 Task: Look for space in Monclova, Mexico from 5th September, 2023 to 12th September, 2023 for 2 adults in price range Rs.10000 to Rs.15000.  With 1  bedroom having 1 bed and 1 bathroom. Property type can be house, flat, guest house, hotel. Booking option can be shelf check-in. Required host language is English.
Action: Mouse moved to (469, 122)
Screenshot: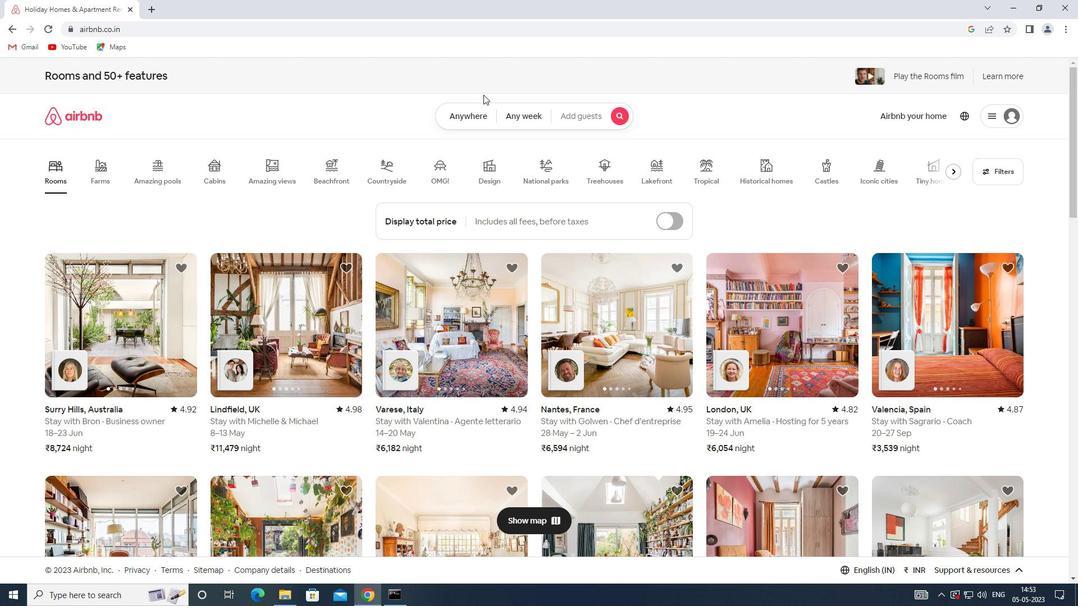
Action: Mouse pressed left at (469, 122)
Screenshot: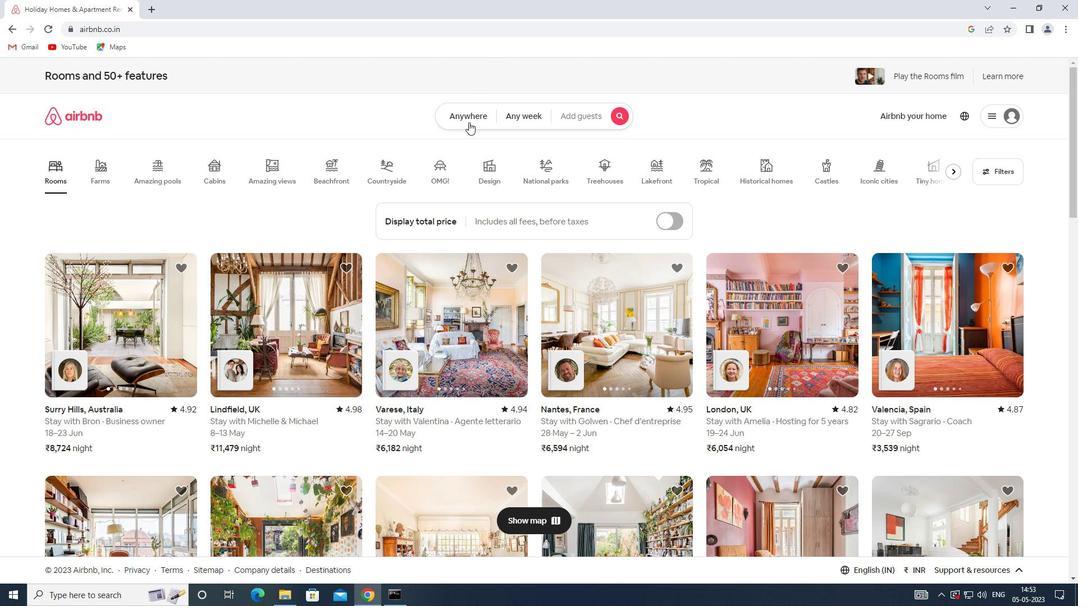 
Action: Mouse moved to (425, 156)
Screenshot: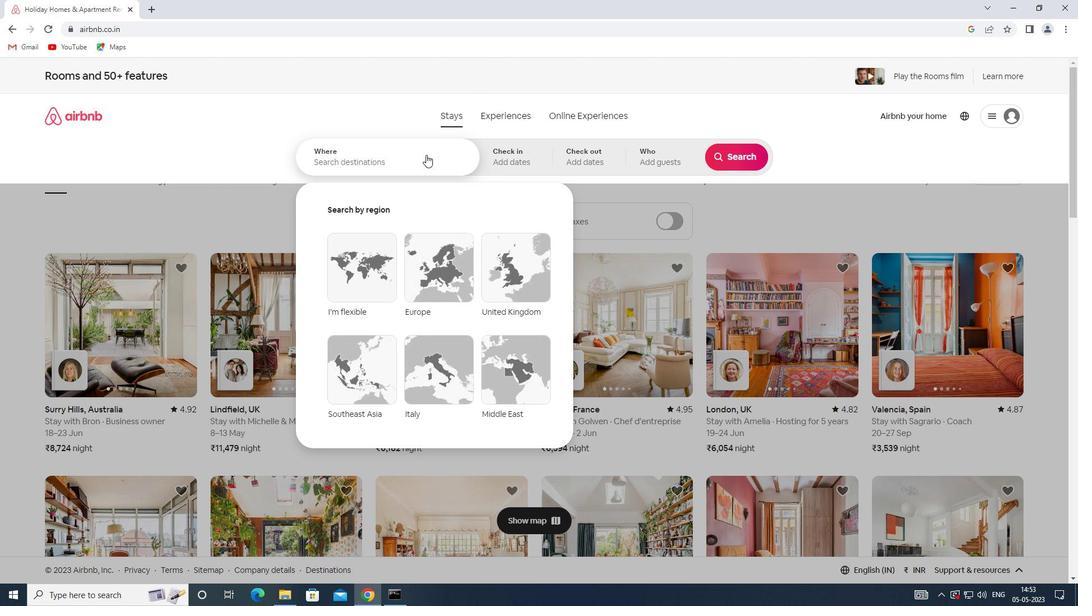
Action: Mouse pressed left at (425, 156)
Screenshot: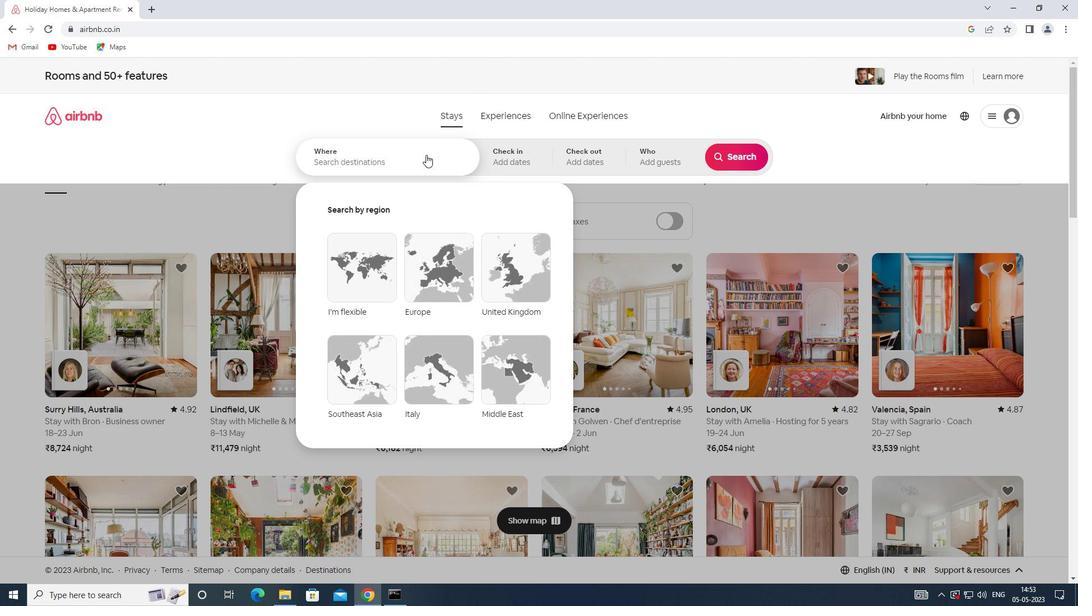 
Action: Key pressed <Key.shift><Key.shift><Key.shift><Key.shift><Key.shift><Key.shift><Key.shift><Key.shift><Key.shift><Key.shift><Key.shift><Key.shift><Key.shift><Key.shift><Key.shift><Key.shift><Key.shift><Key.shift><Key.shift>MONCLOVA
Screenshot: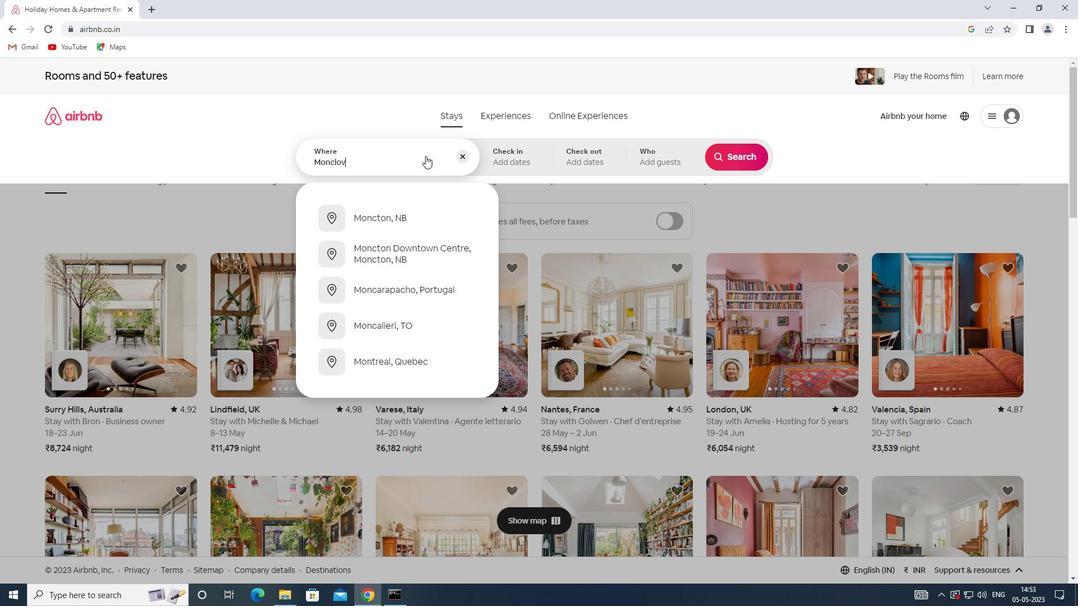
Action: Mouse moved to (409, 260)
Screenshot: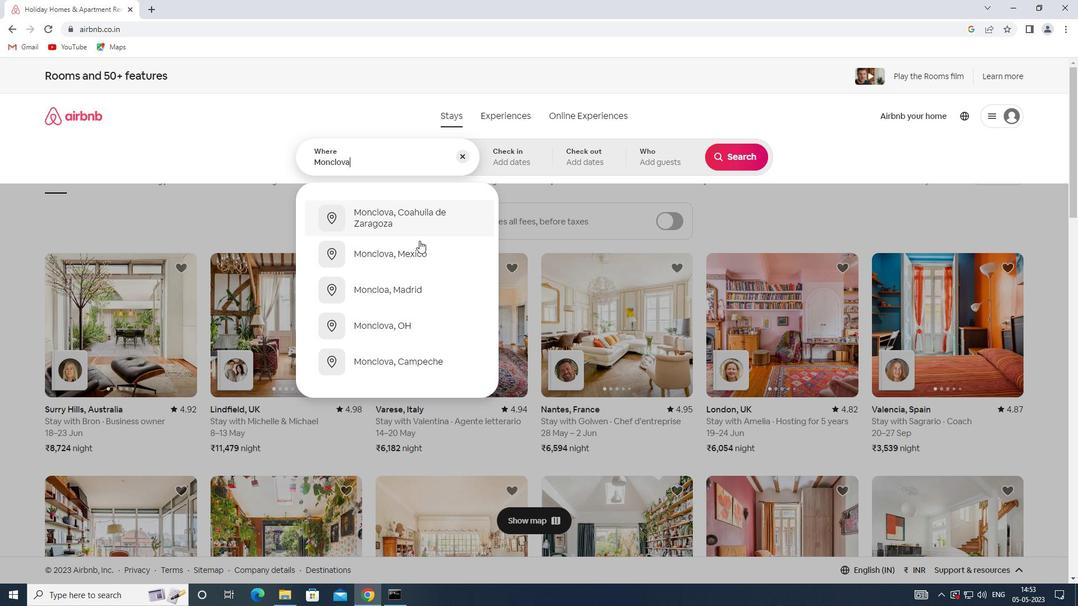 
Action: Mouse pressed left at (409, 260)
Screenshot: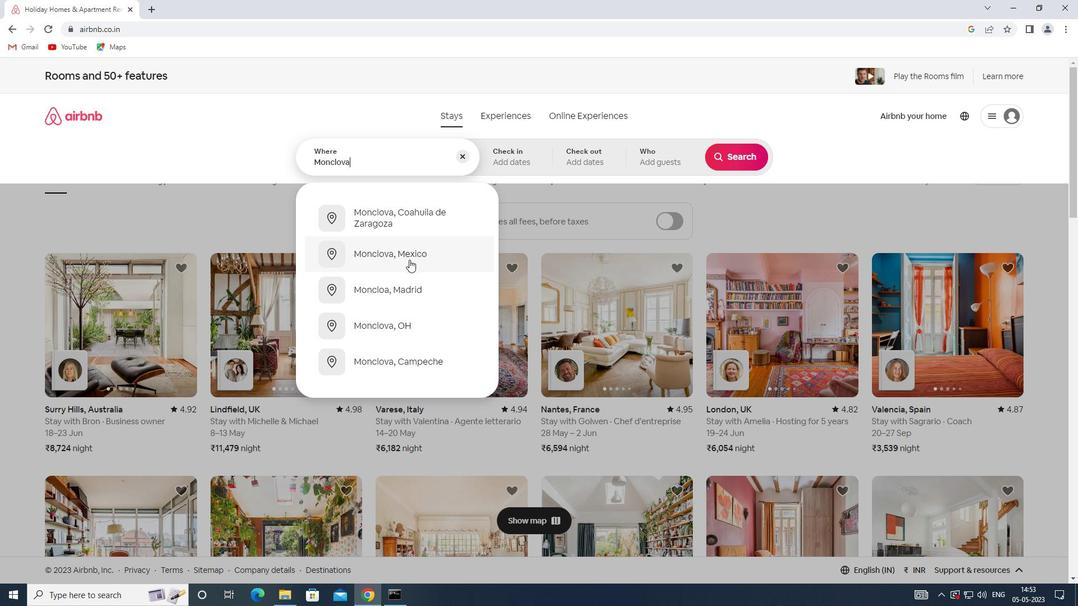 
Action: Mouse moved to (741, 249)
Screenshot: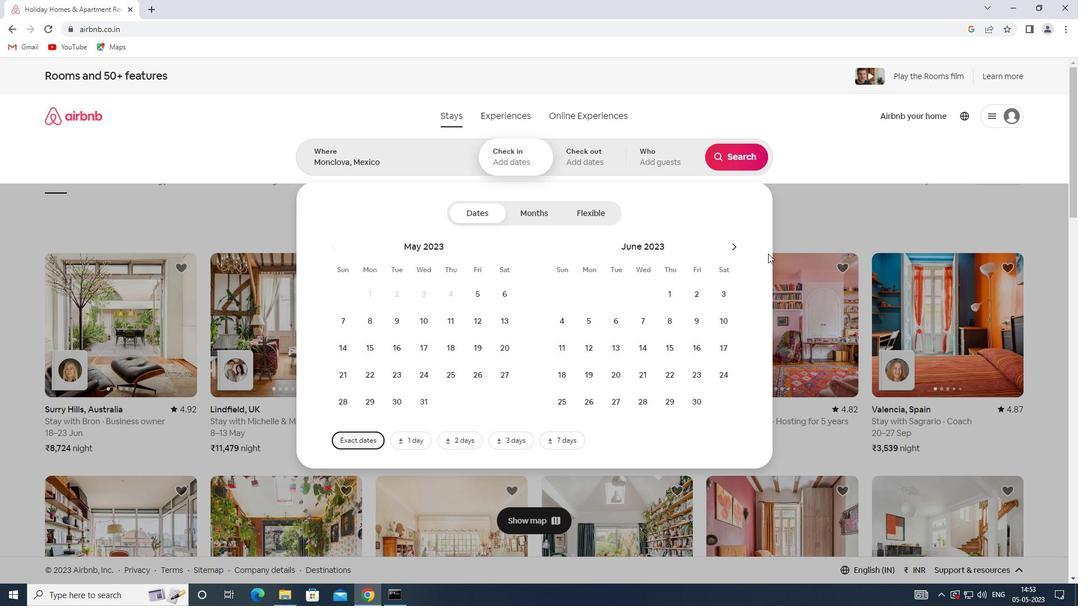 
Action: Mouse pressed left at (741, 249)
Screenshot: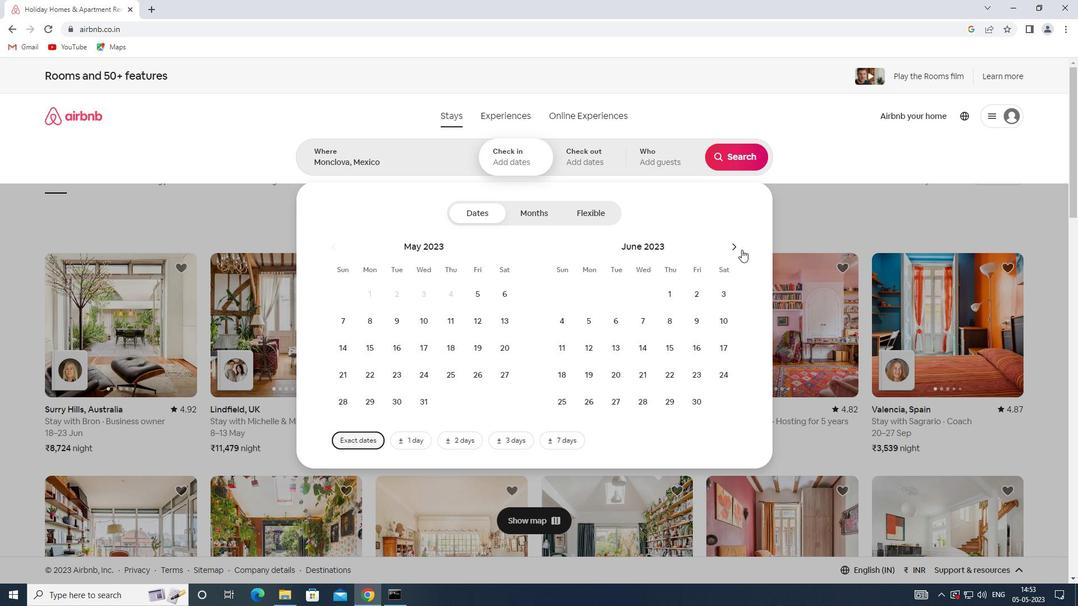 
Action: Mouse pressed left at (741, 249)
Screenshot: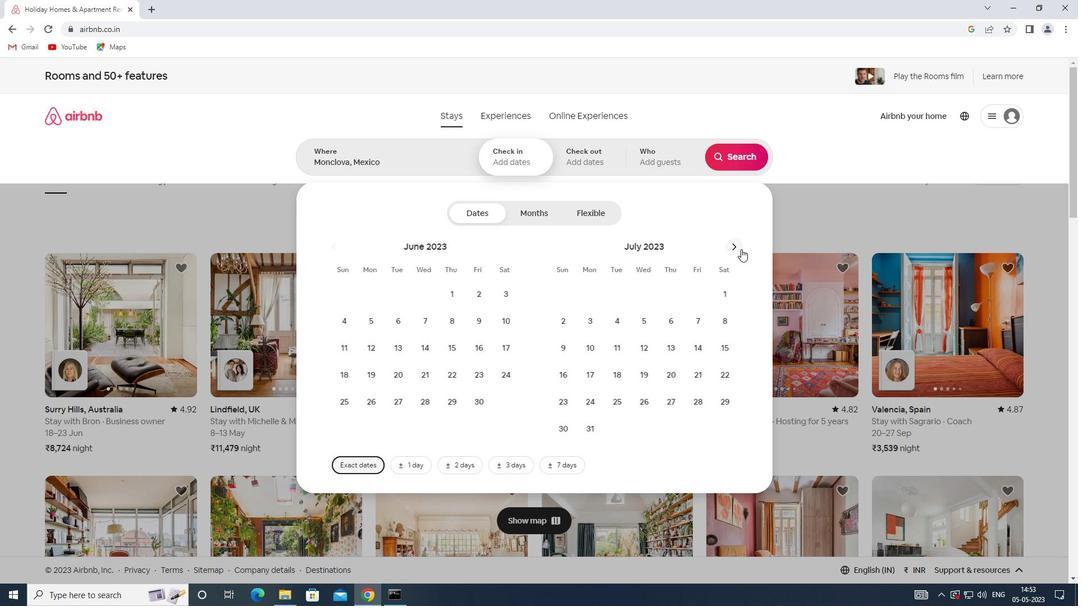 
Action: Mouse pressed left at (741, 249)
Screenshot: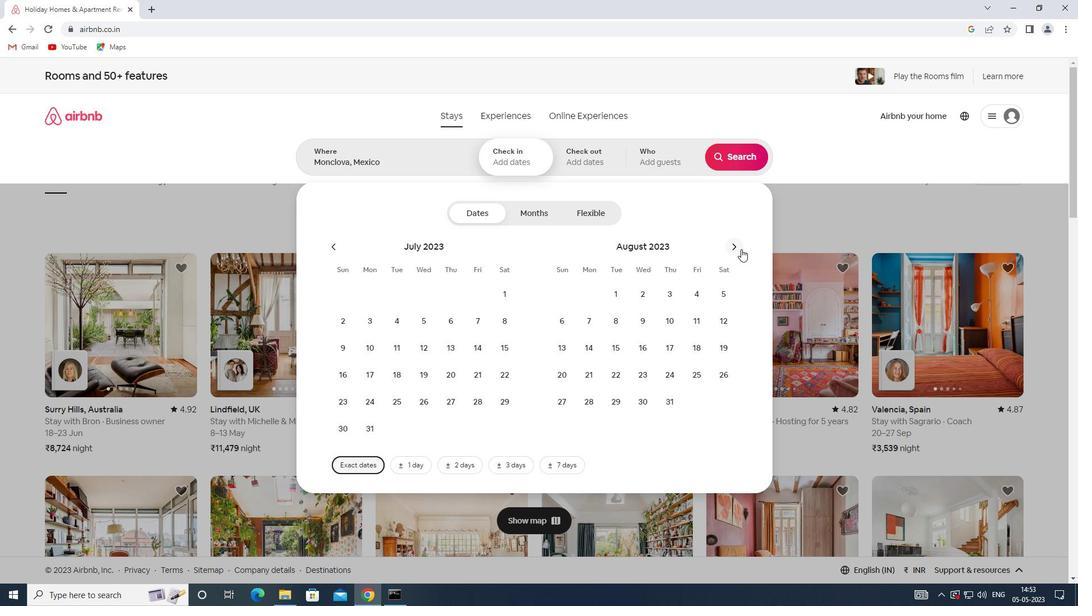
Action: Mouse moved to (624, 315)
Screenshot: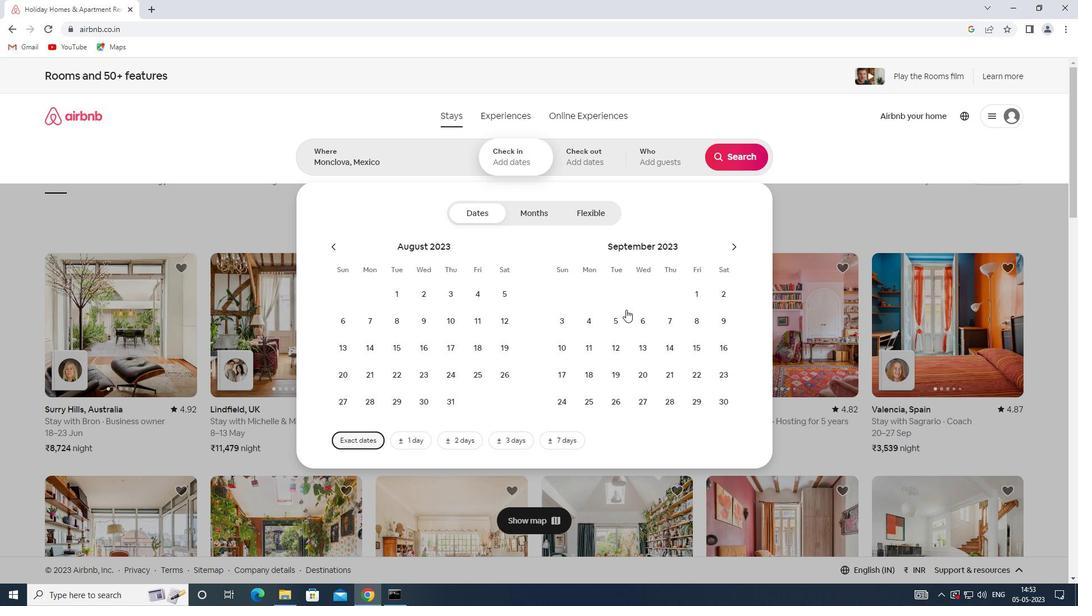 
Action: Mouse pressed left at (624, 315)
Screenshot: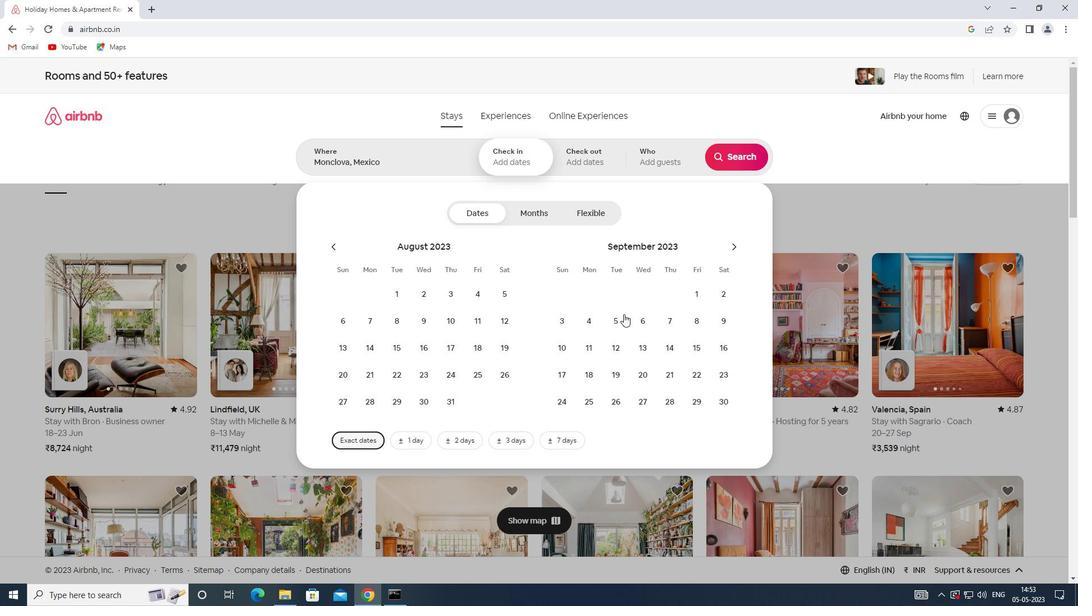 
Action: Mouse moved to (623, 343)
Screenshot: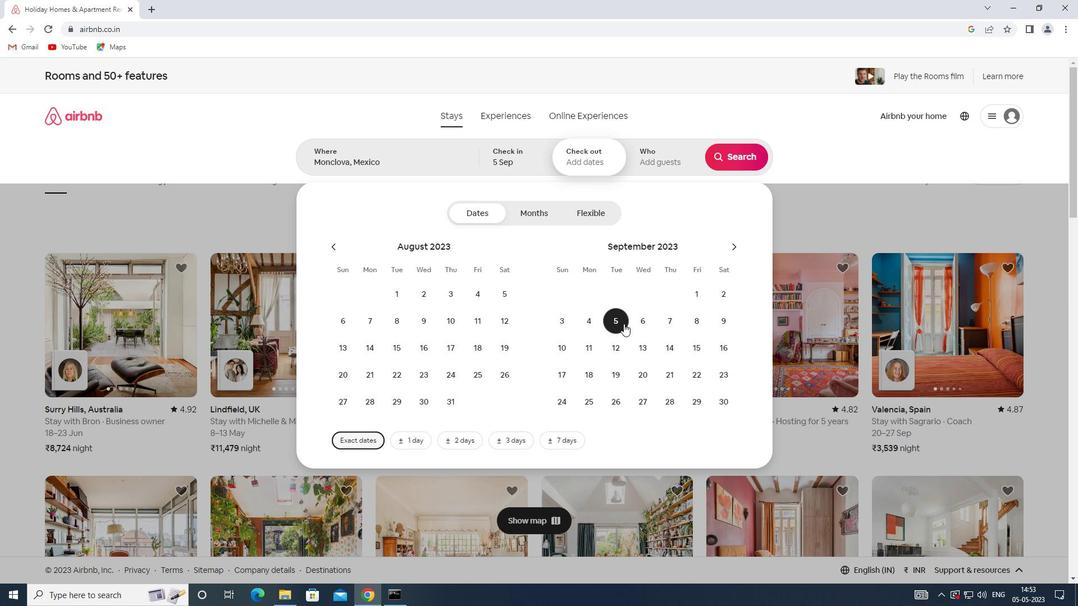 
Action: Mouse pressed left at (623, 343)
Screenshot: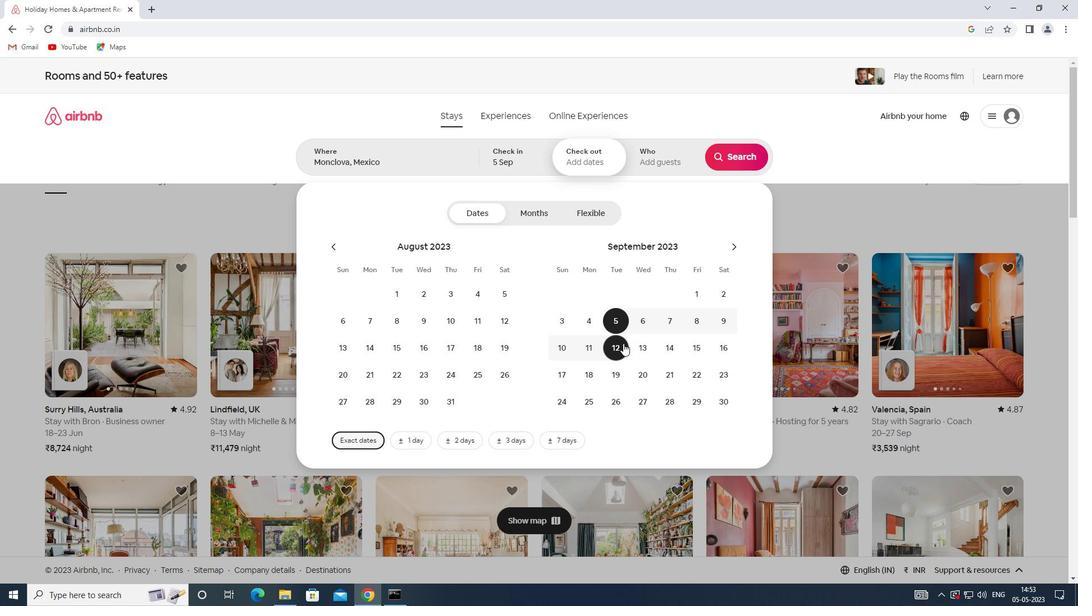 
Action: Mouse moved to (655, 161)
Screenshot: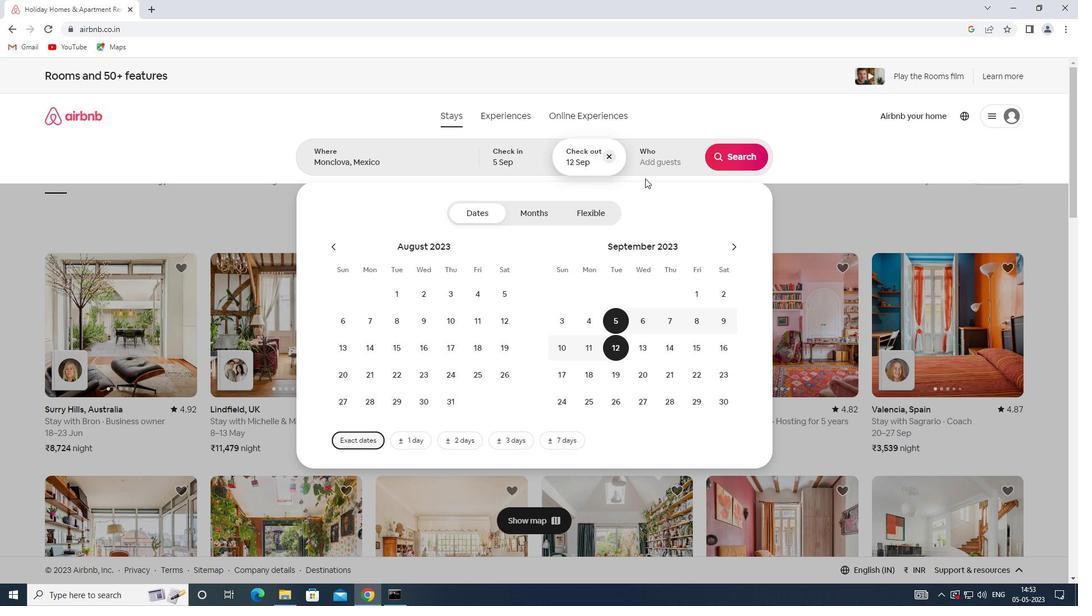 
Action: Mouse pressed left at (655, 161)
Screenshot: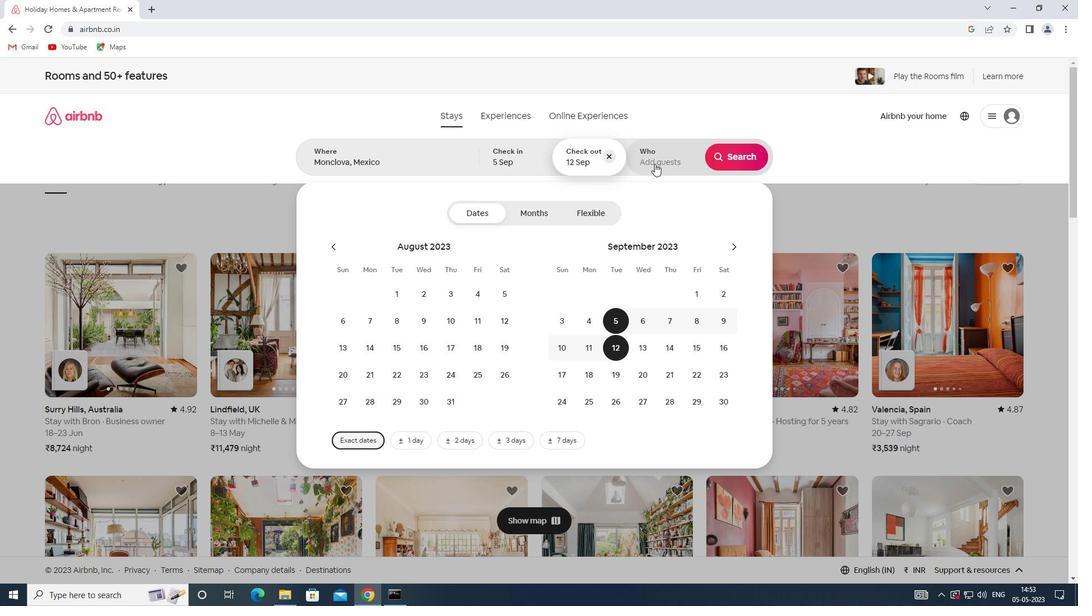 
Action: Mouse moved to (742, 220)
Screenshot: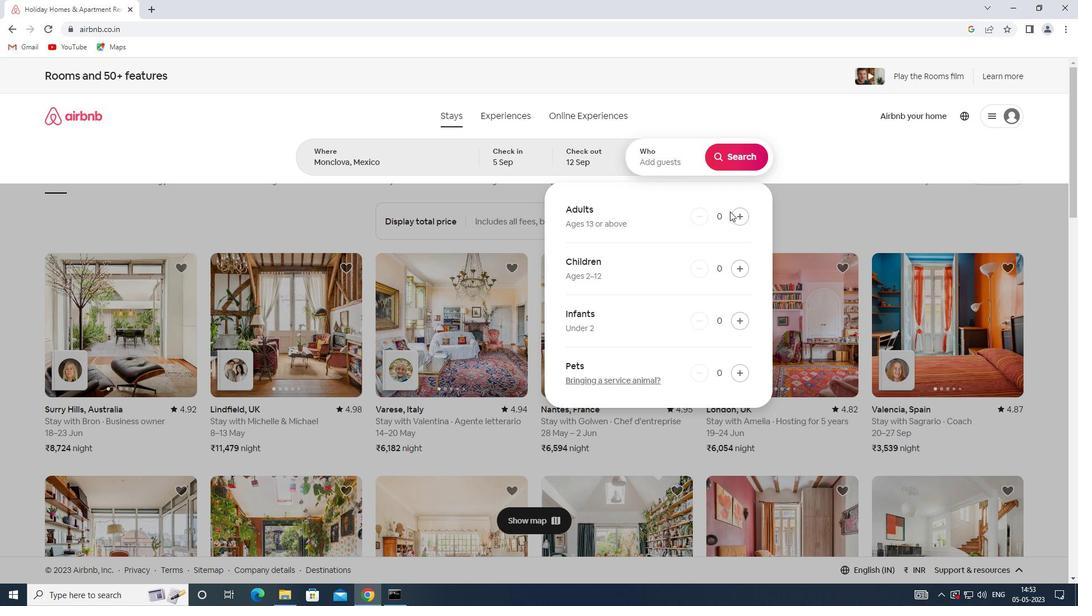 
Action: Mouse pressed left at (742, 220)
Screenshot: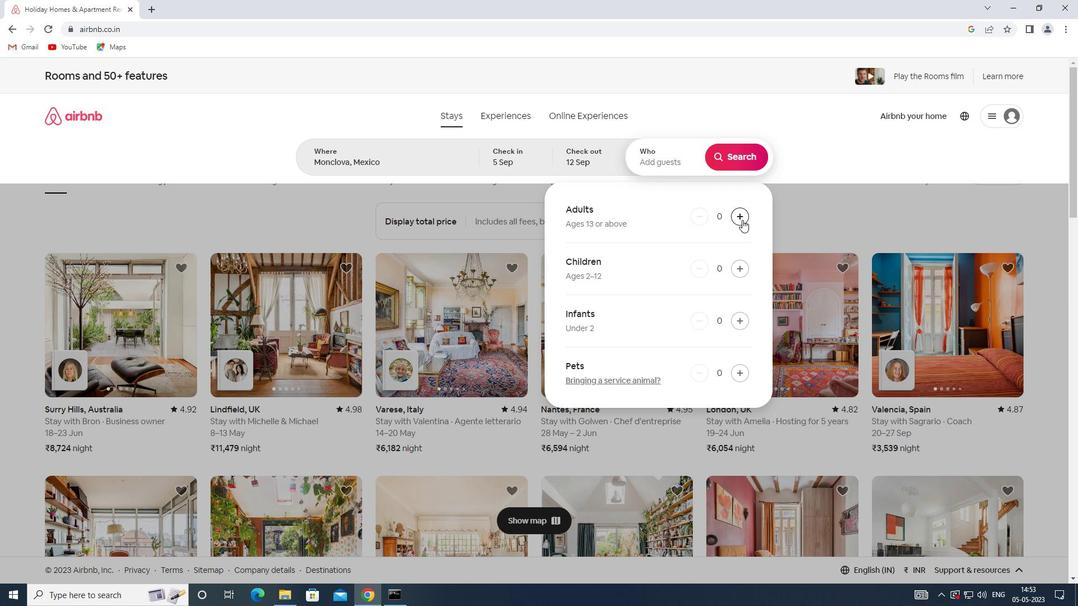 
Action: Mouse pressed left at (742, 220)
Screenshot: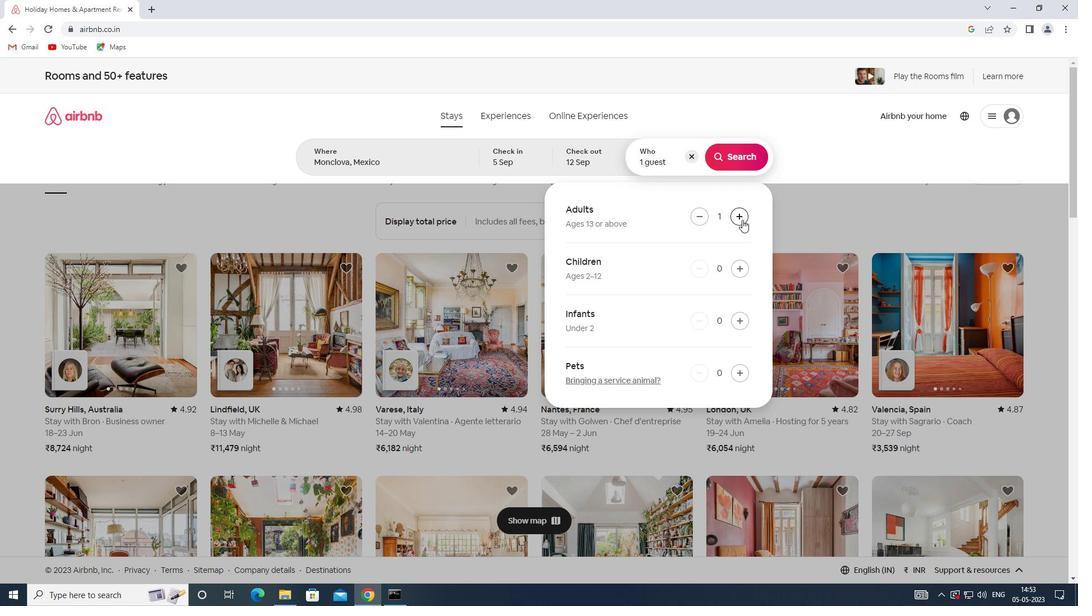 
Action: Mouse moved to (739, 152)
Screenshot: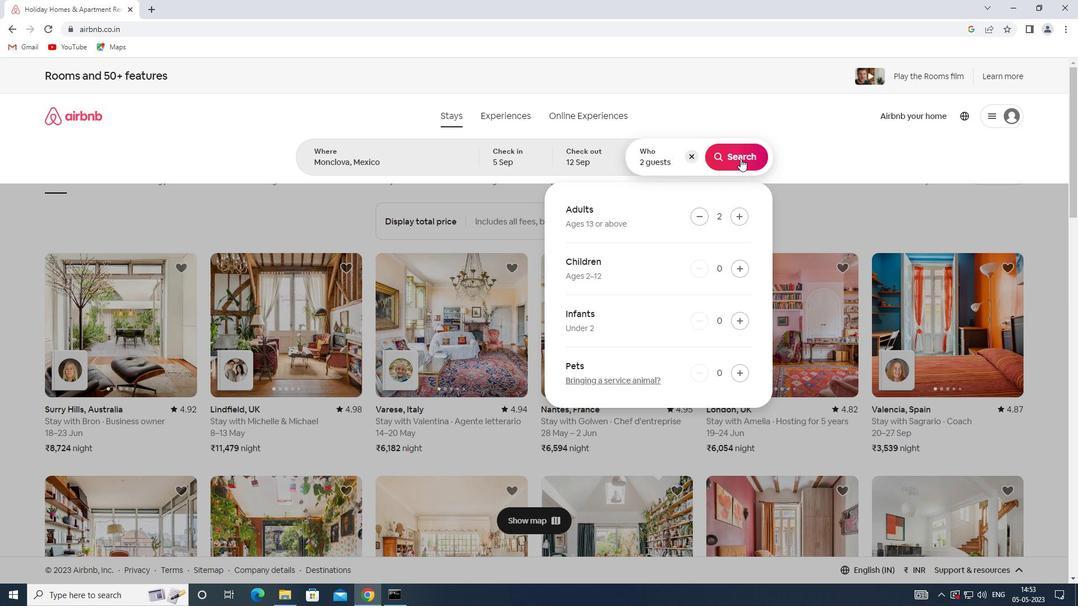 
Action: Mouse pressed left at (739, 152)
Screenshot: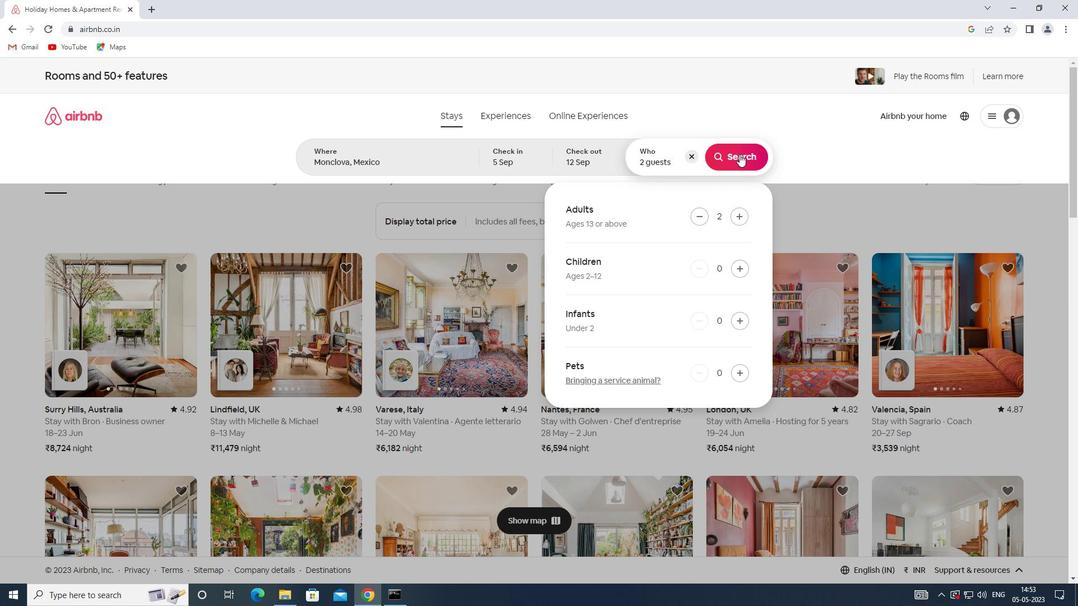 
Action: Mouse moved to (1012, 130)
Screenshot: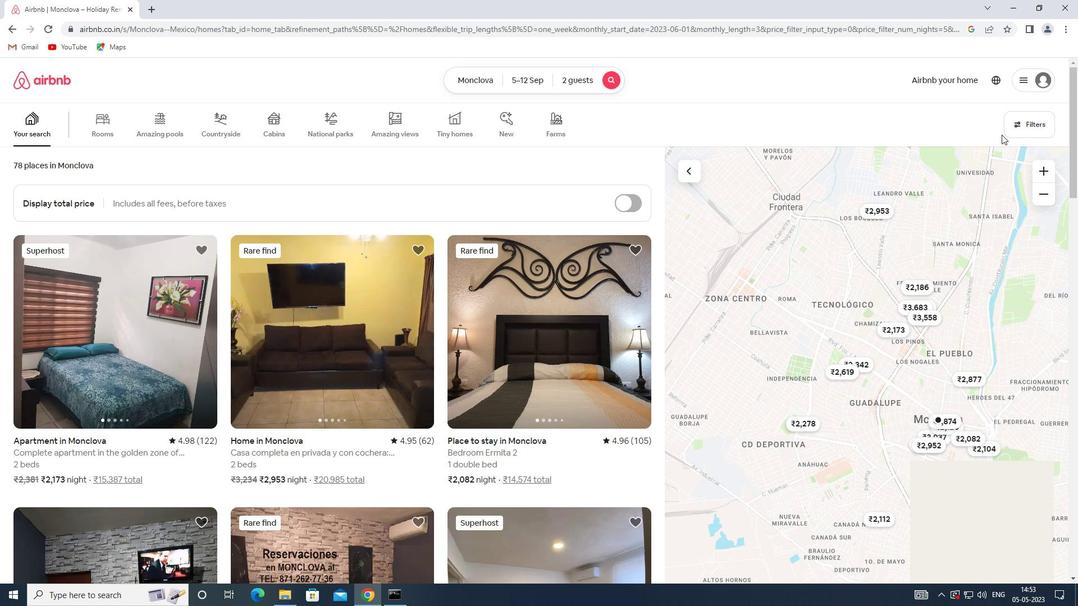 
Action: Mouse pressed left at (1012, 130)
Screenshot: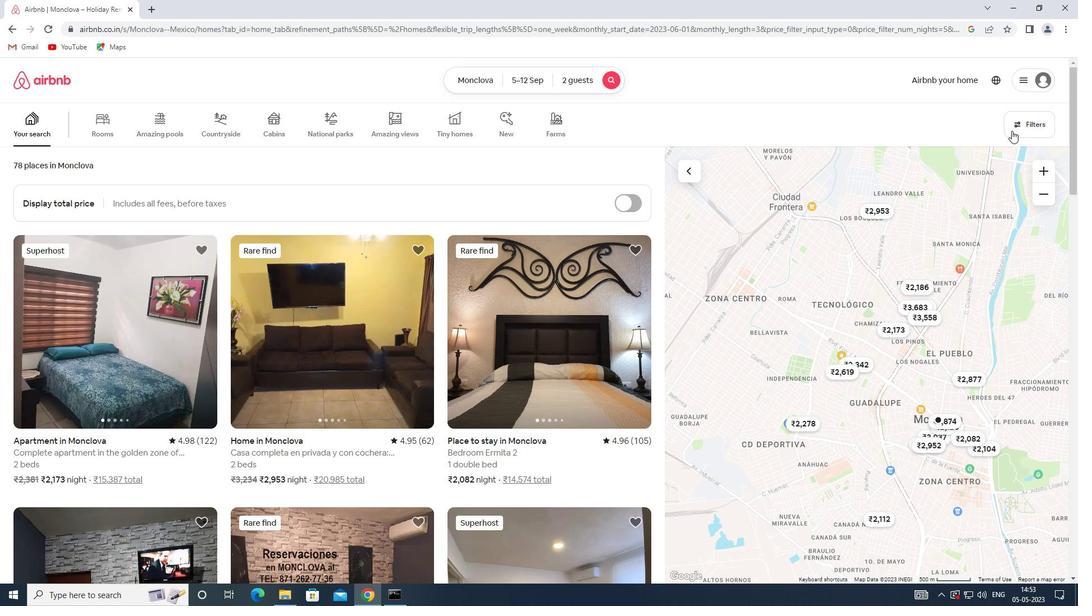 
Action: Mouse moved to (395, 400)
Screenshot: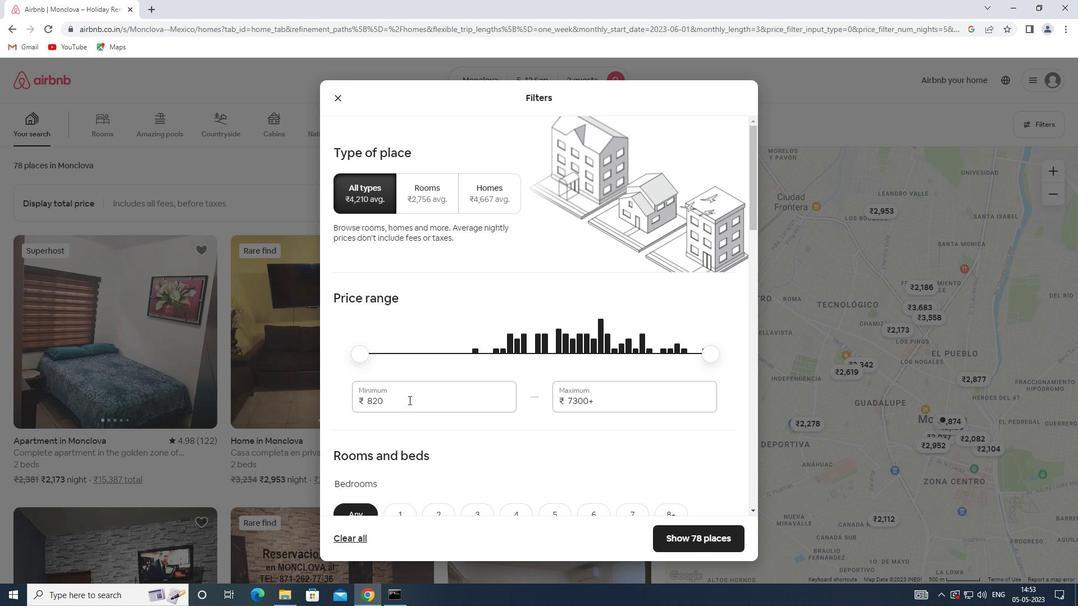 
Action: Mouse pressed left at (395, 400)
Screenshot: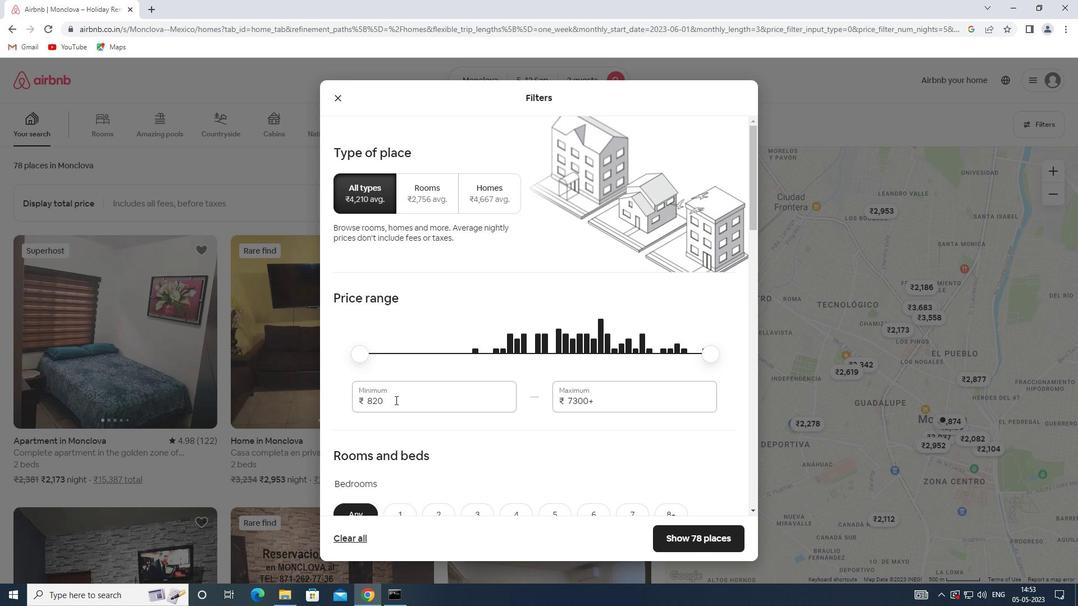 
Action: Mouse moved to (359, 397)
Screenshot: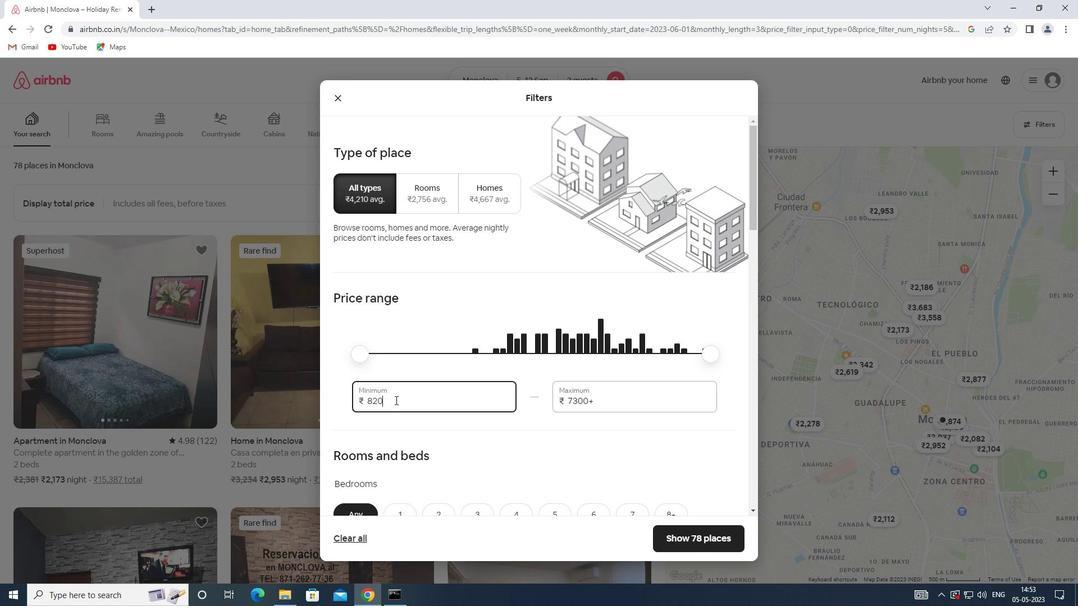 
Action: Mouse pressed left at (359, 397)
Screenshot: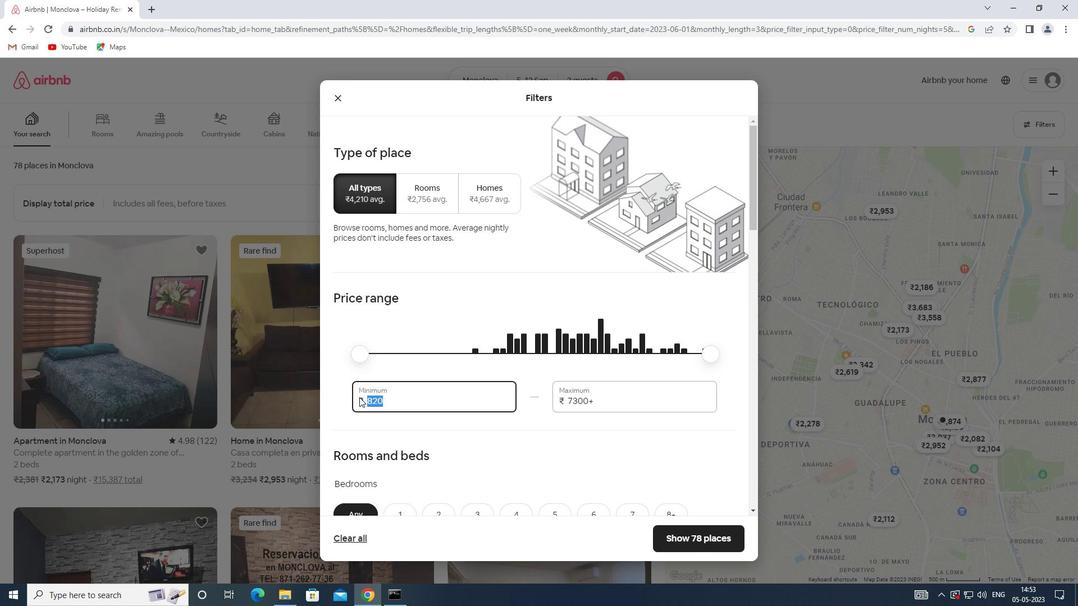 
Action: Key pressed 10000
Screenshot: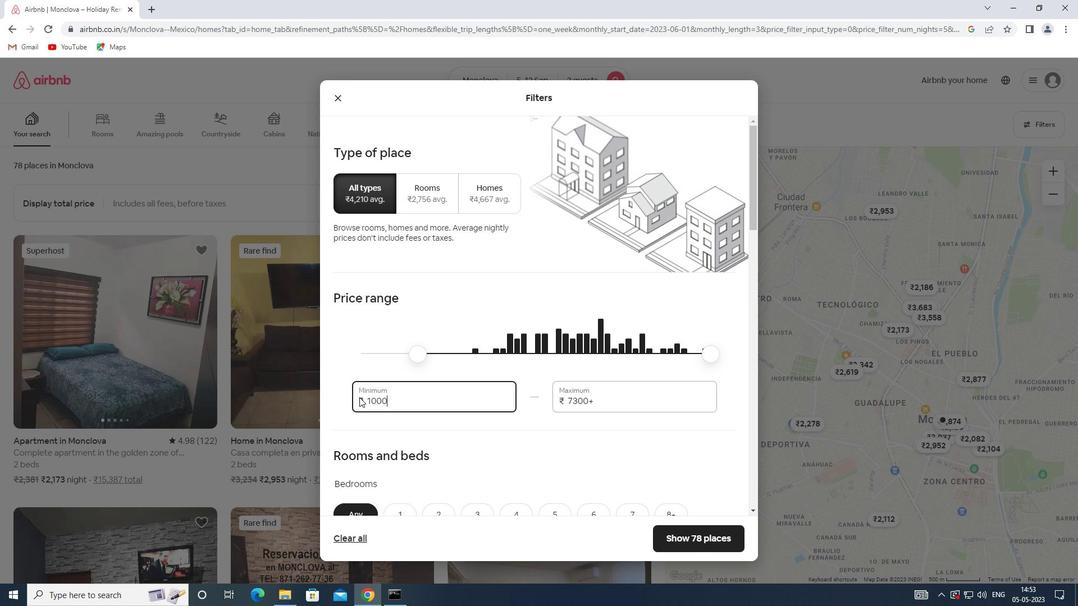 
Action: Mouse moved to (611, 399)
Screenshot: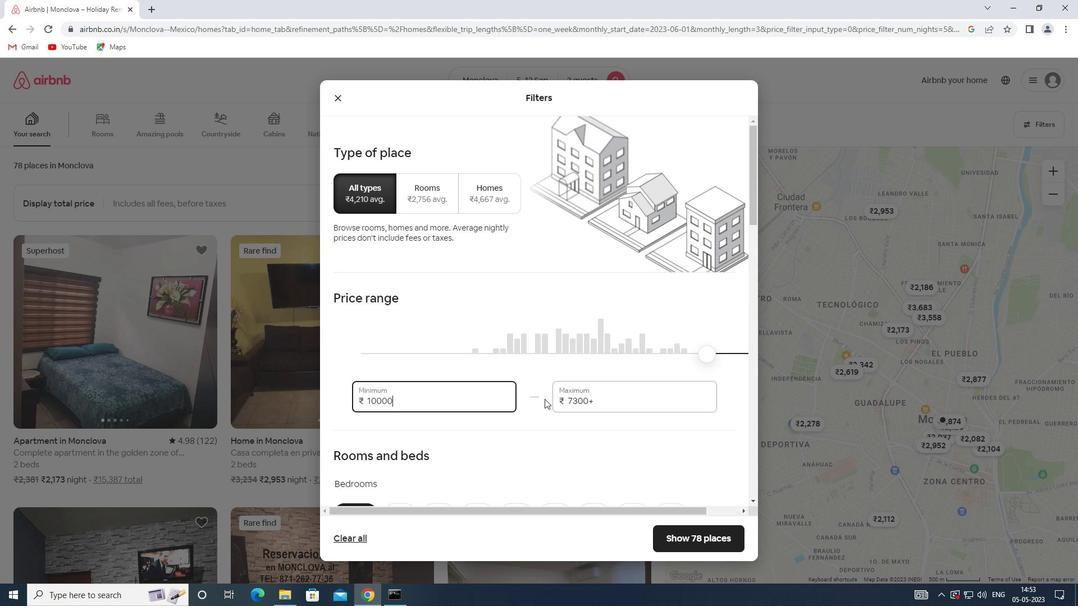 
Action: Mouse pressed left at (611, 399)
Screenshot: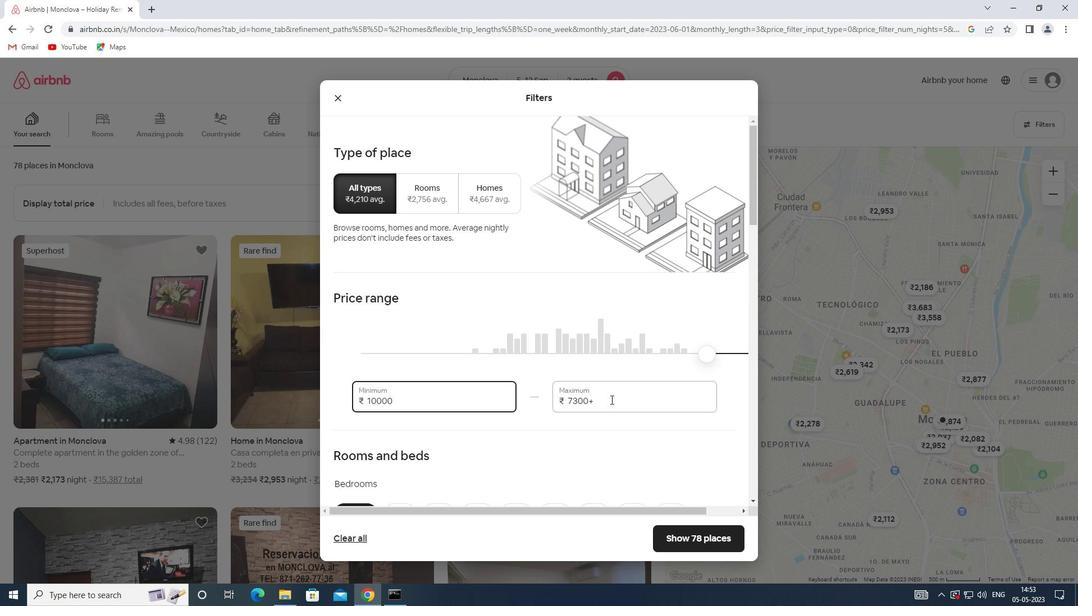 
Action: Mouse moved to (510, 400)
Screenshot: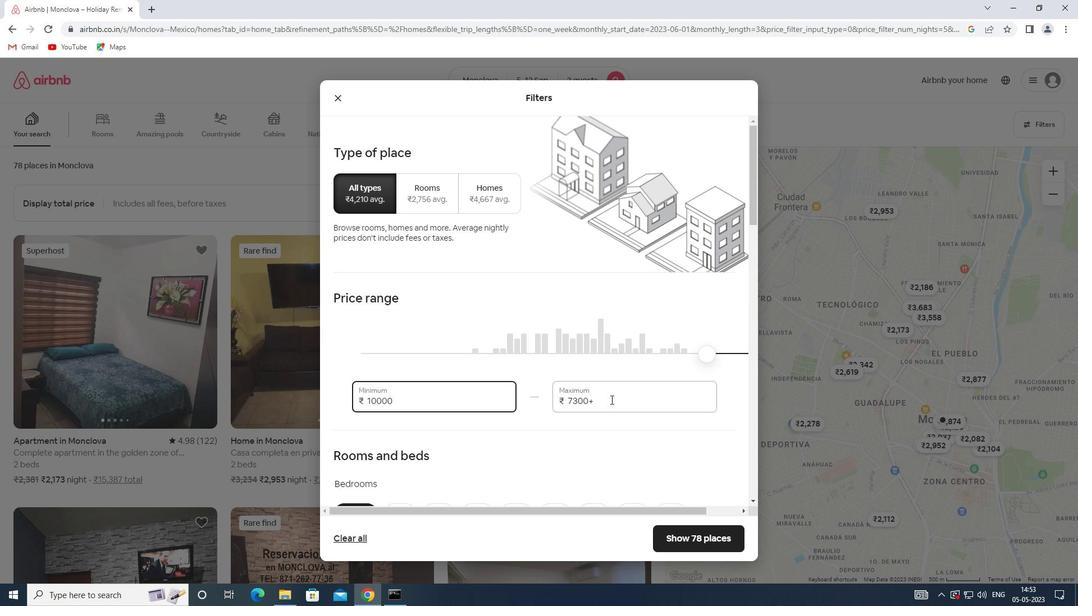 
Action: Key pressed 15000
Screenshot: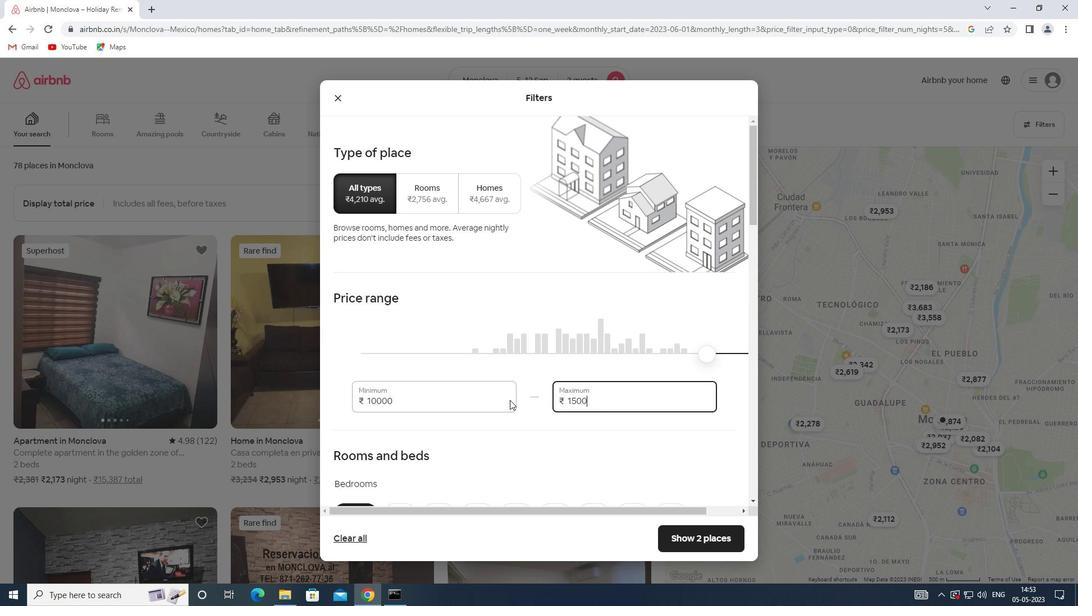 
Action: Mouse scrolled (510, 399) with delta (0, 0)
Screenshot: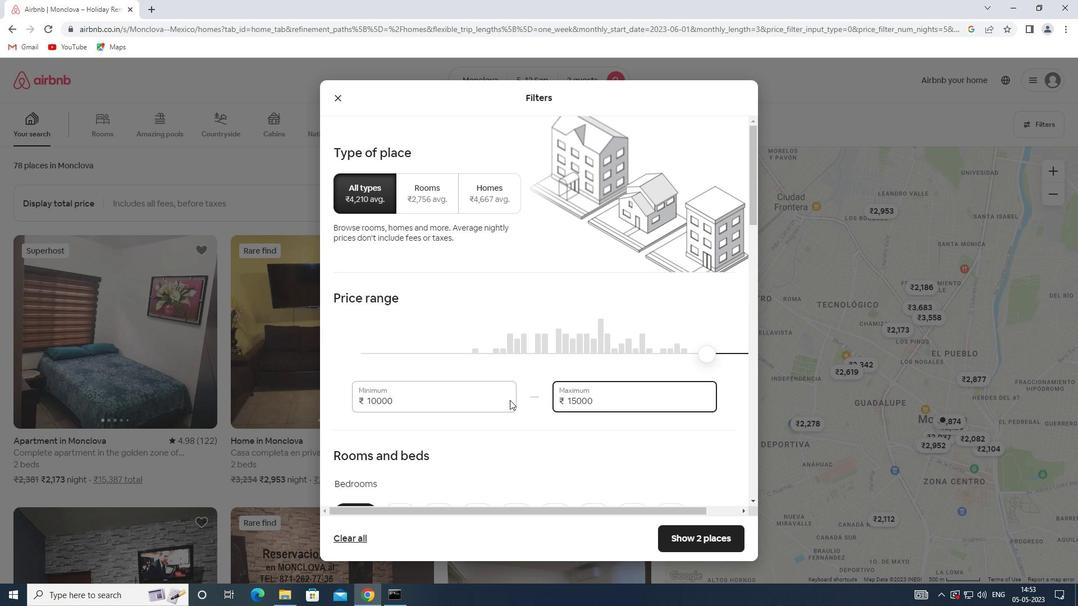 
Action: Mouse moved to (469, 403)
Screenshot: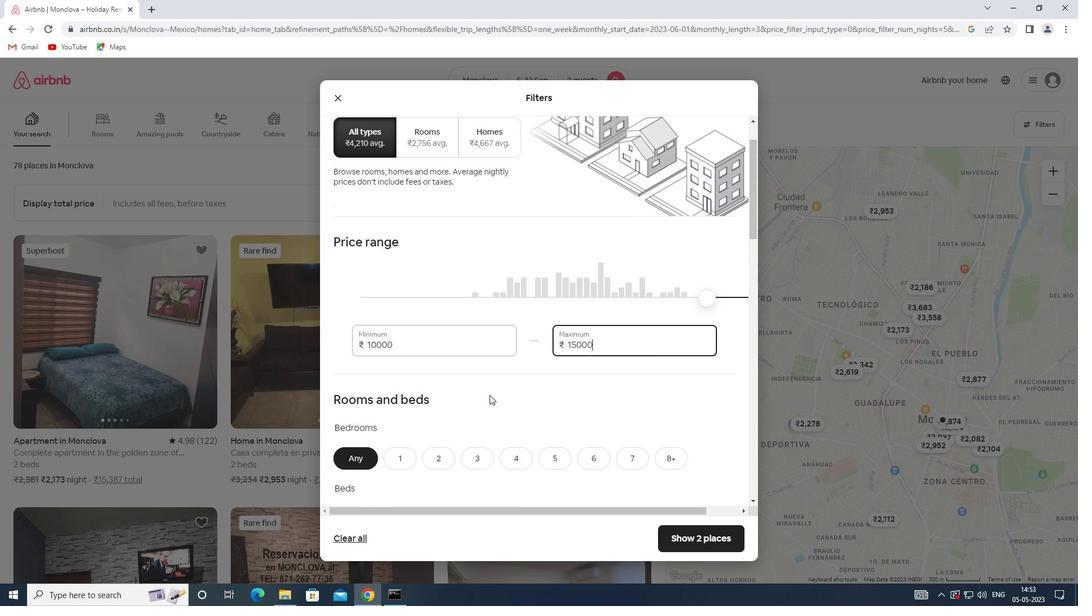 
Action: Mouse scrolled (469, 403) with delta (0, 0)
Screenshot: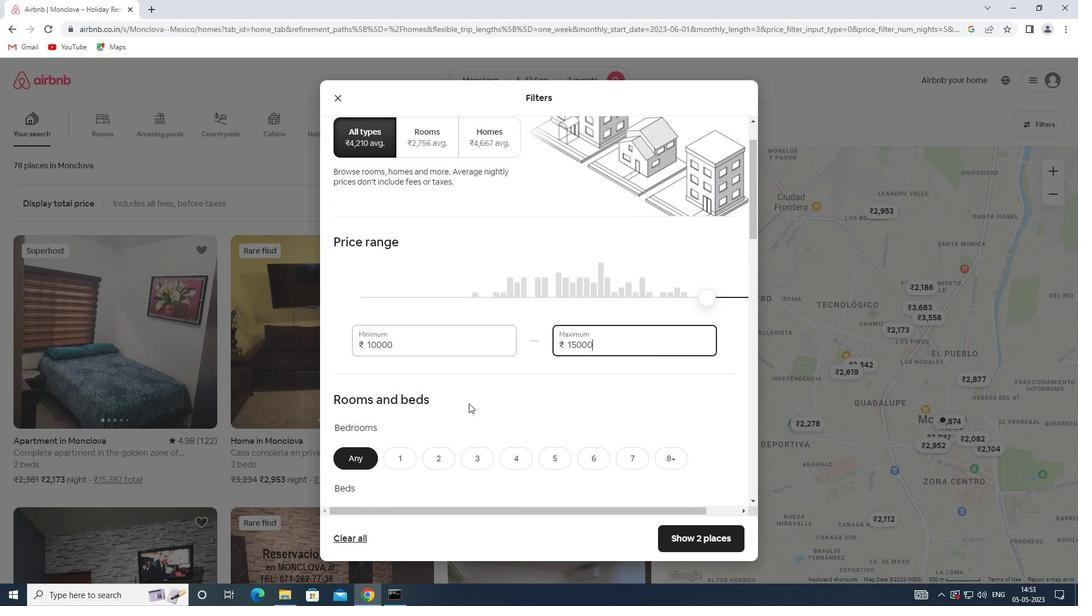 
Action: Mouse scrolled (469, 403) with delta (0, 0)
Screenshot: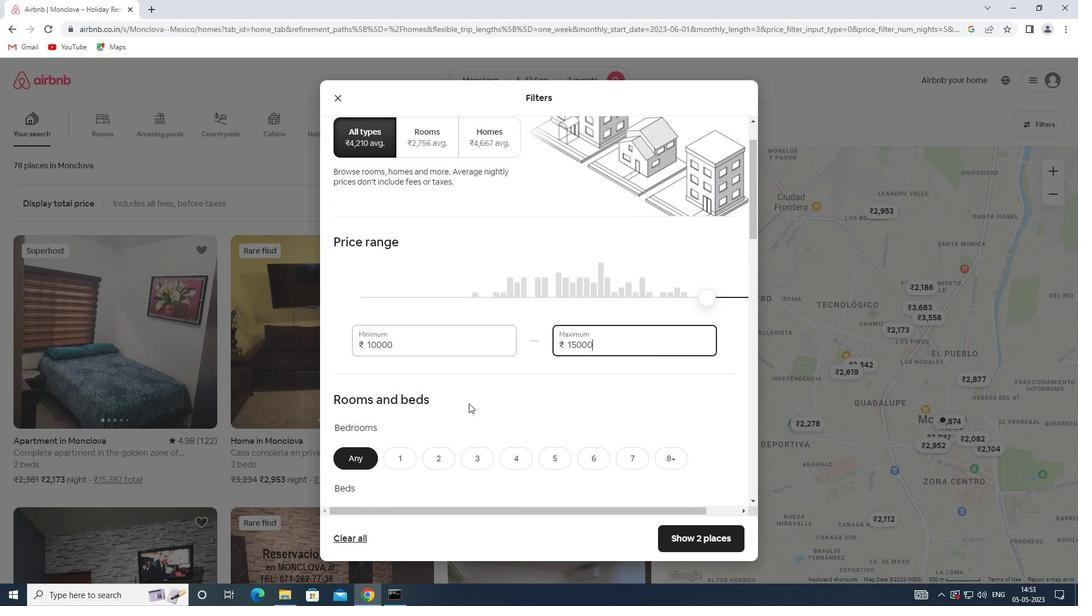 
Action: Mouse moved to (409, 349)
Screenshot: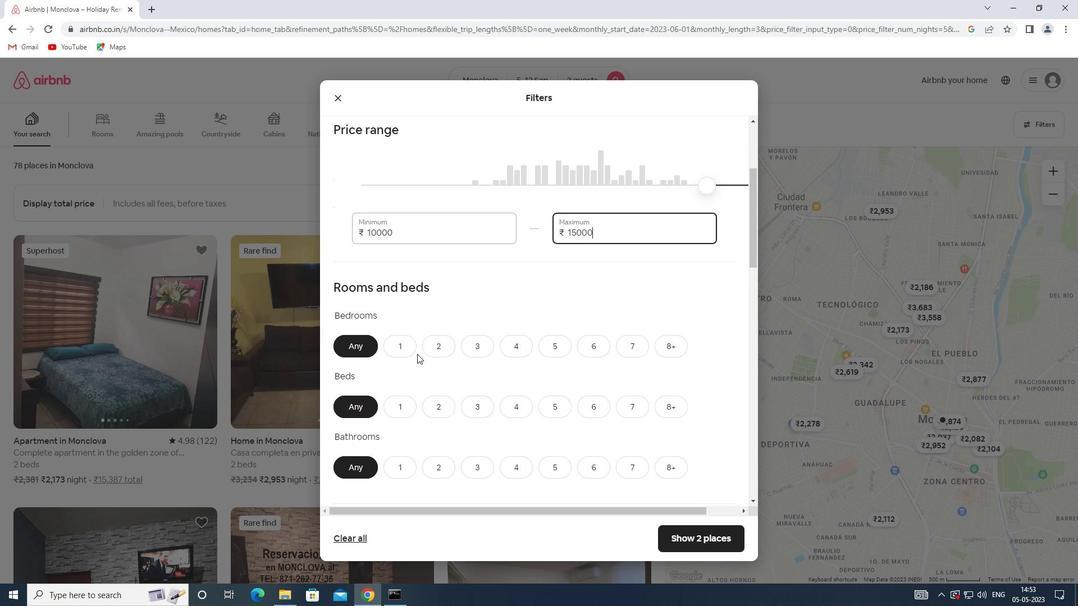 
Action: Mouse pressed left at (409, 349)
Screenshot: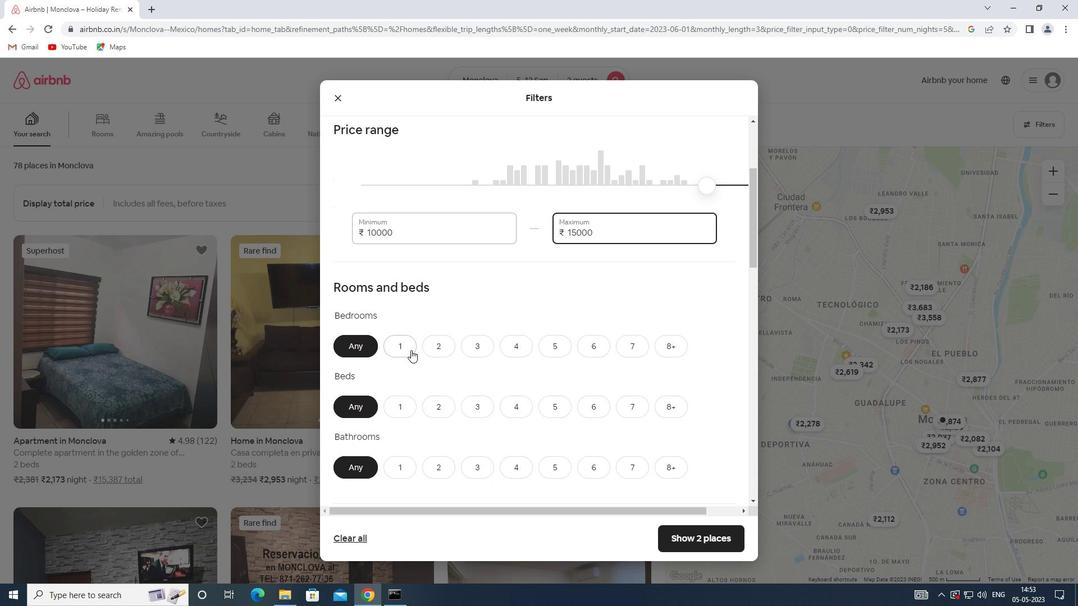 
Action: Mouse moved to (405, 403)
Screenshot: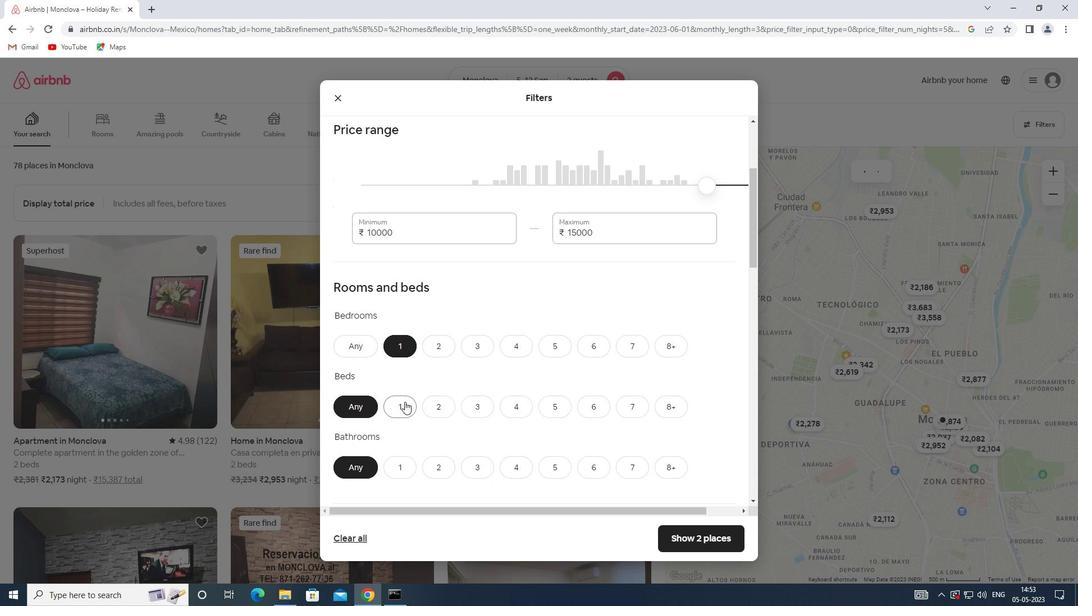 
Action: Mouse pressed left at (405, 403)
Screenshot: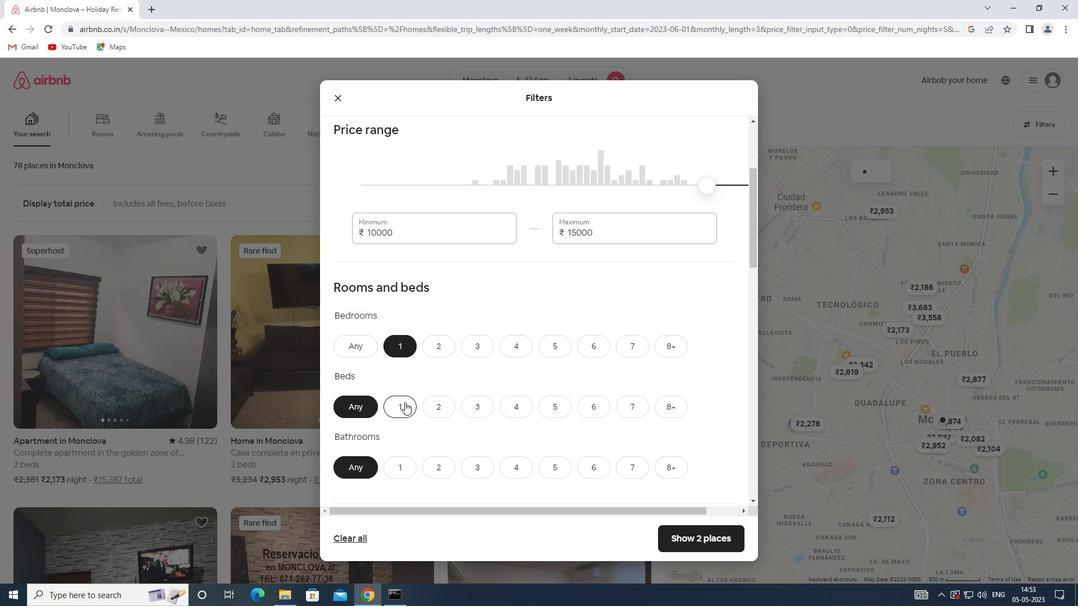 
Action: Mouse scrolled (405, 403) with delta (0, 0)
Screenshot: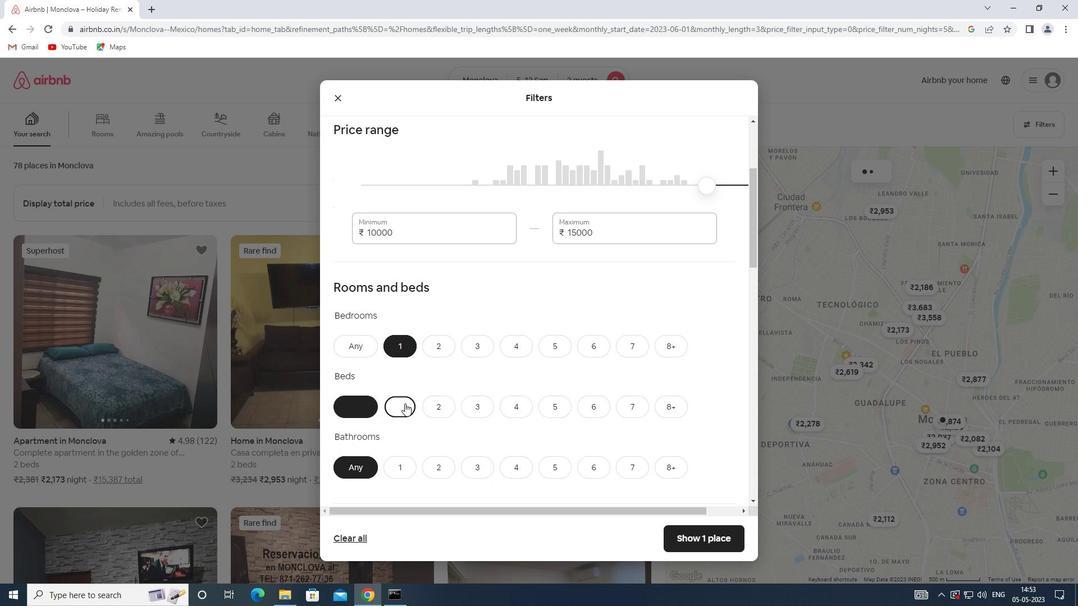 
Action: Mouse scrolled (405, 403) with delta (0, 0)
Screenshot: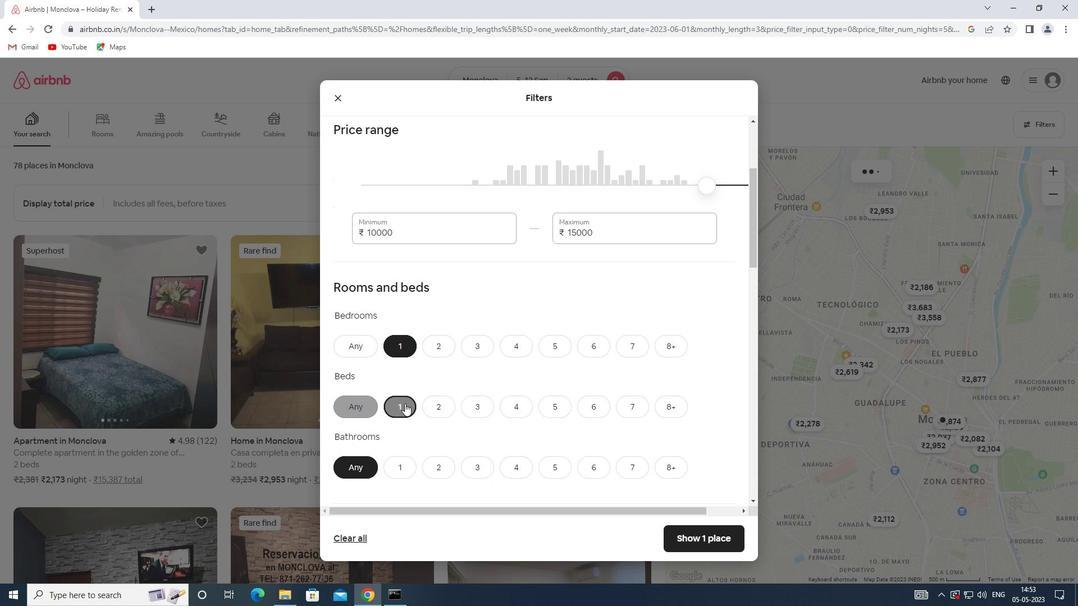 
Action: Mouse moved to (402, 356)
Screenshot: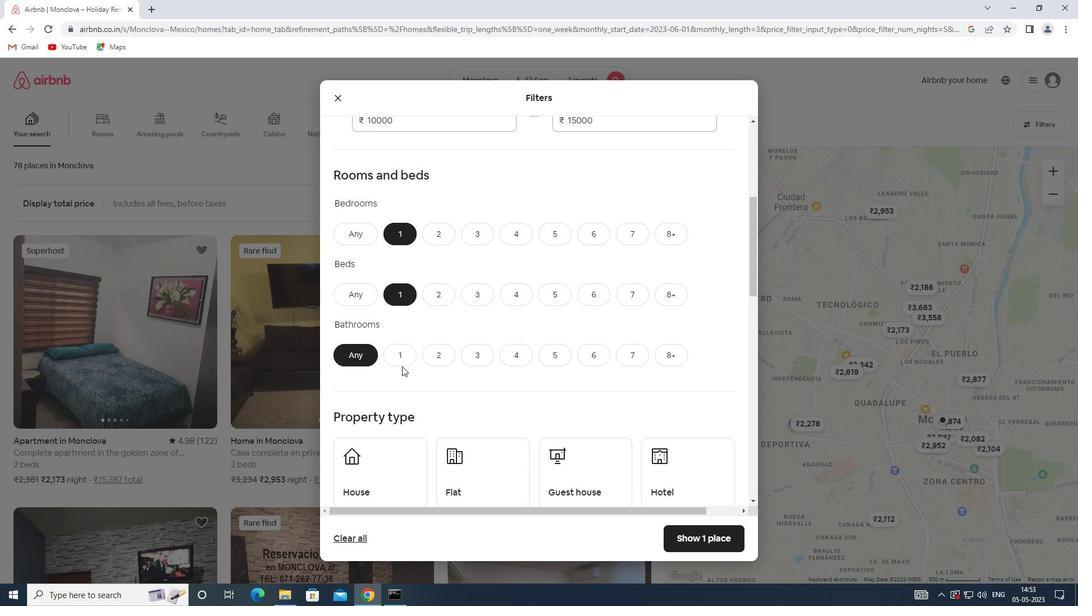 
Action: Mouse pressed left at (402, 356)
Screenshot: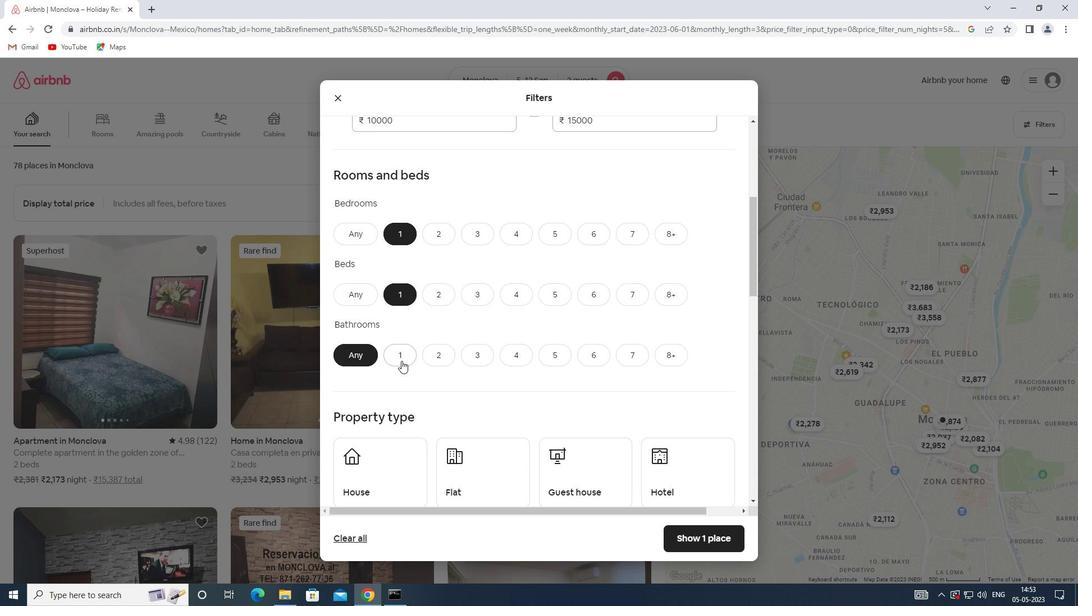 
Action: Mouse scrolled (402, 356) with delta (0, 0)
Screenshot: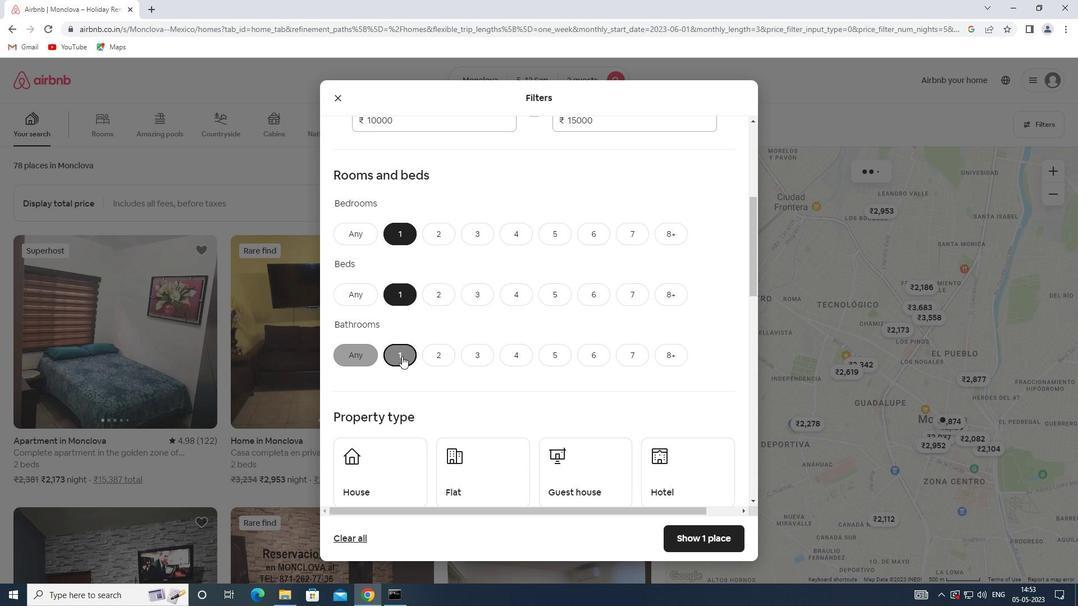 
Action: Mouse moved to (370, 417)
Screenshot: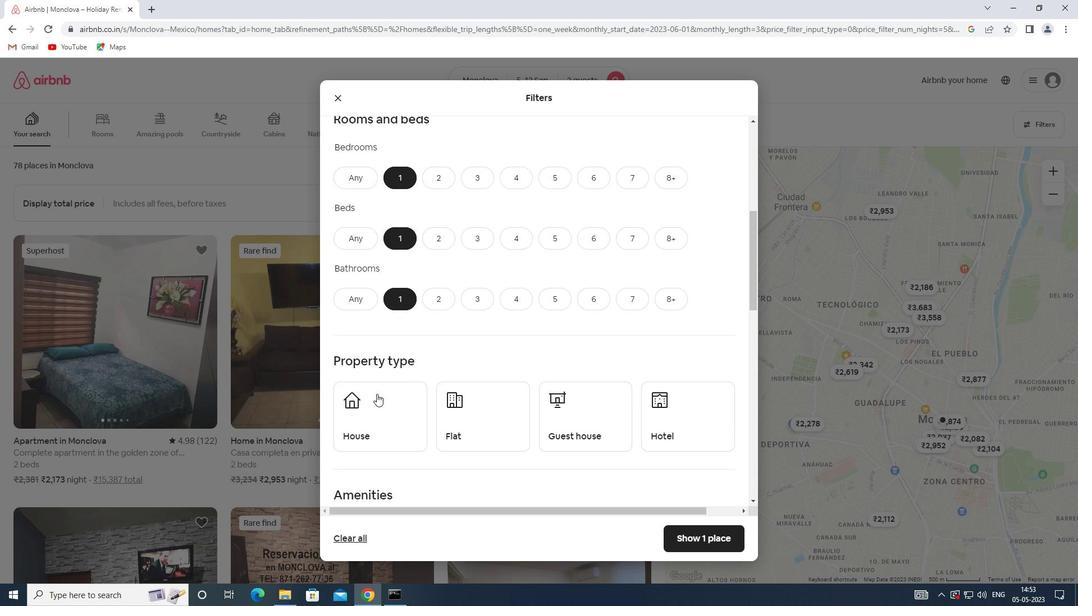 
Action: Mouse pressed left at (370, 417)
Screenshot: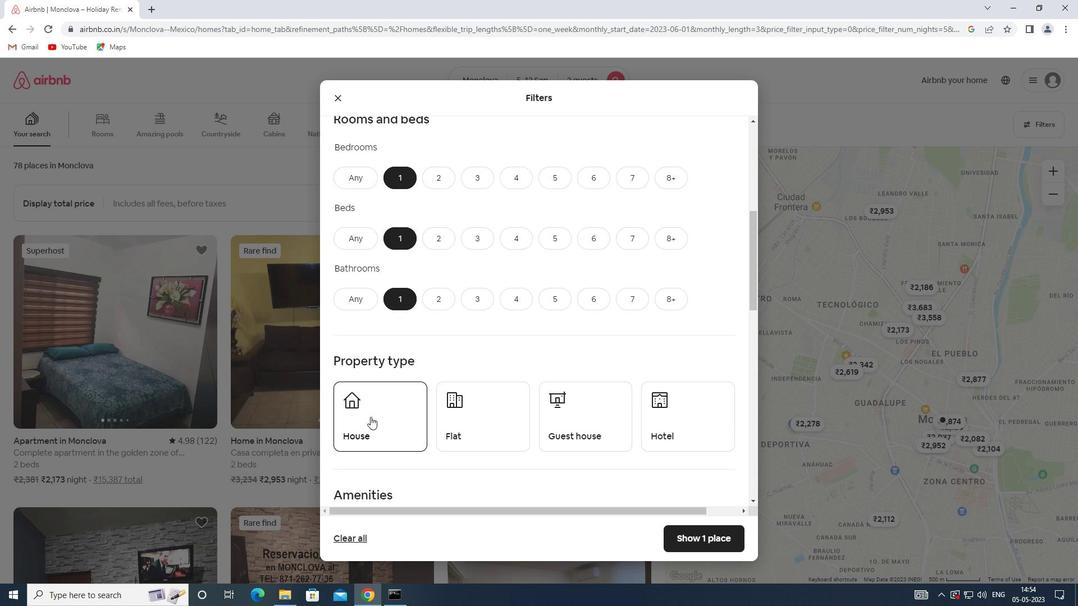 
Action: Mouse moved to (486, 448)
Screenshot: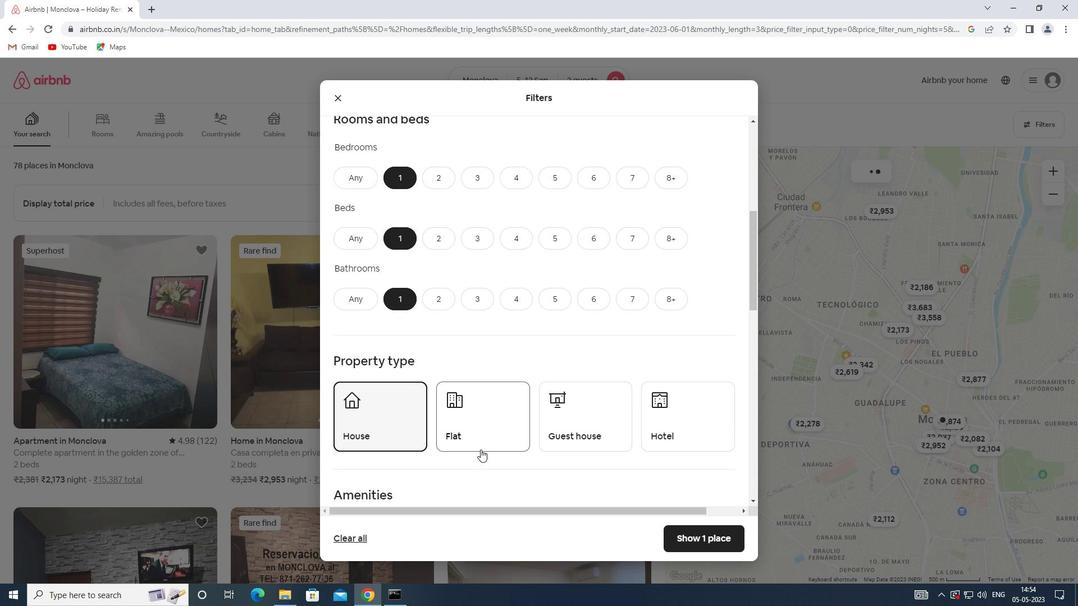 
Action: Mouse pressed left at (486, 448)
Screenshot: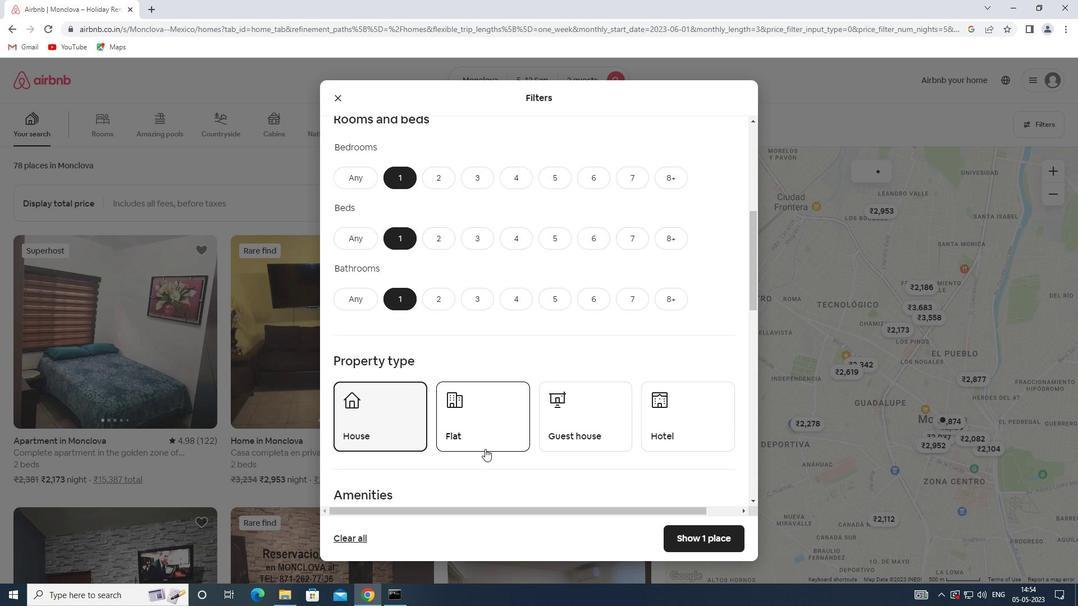 
Action: Mouse moved to (617, 429)
Screenshot: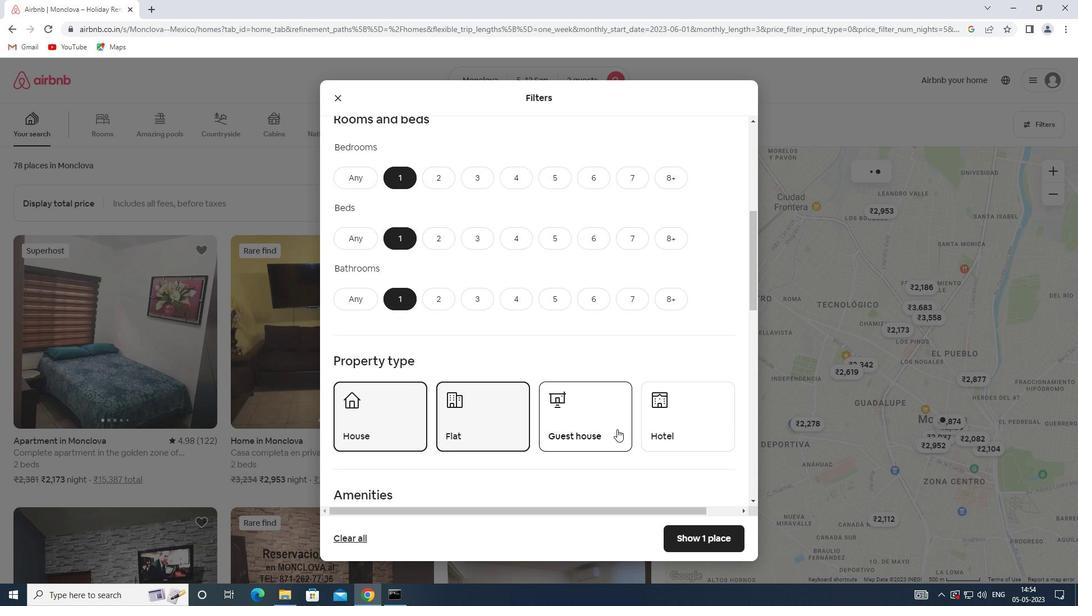 
Action: Mouse pressed left at (617, 429)
Screenshot: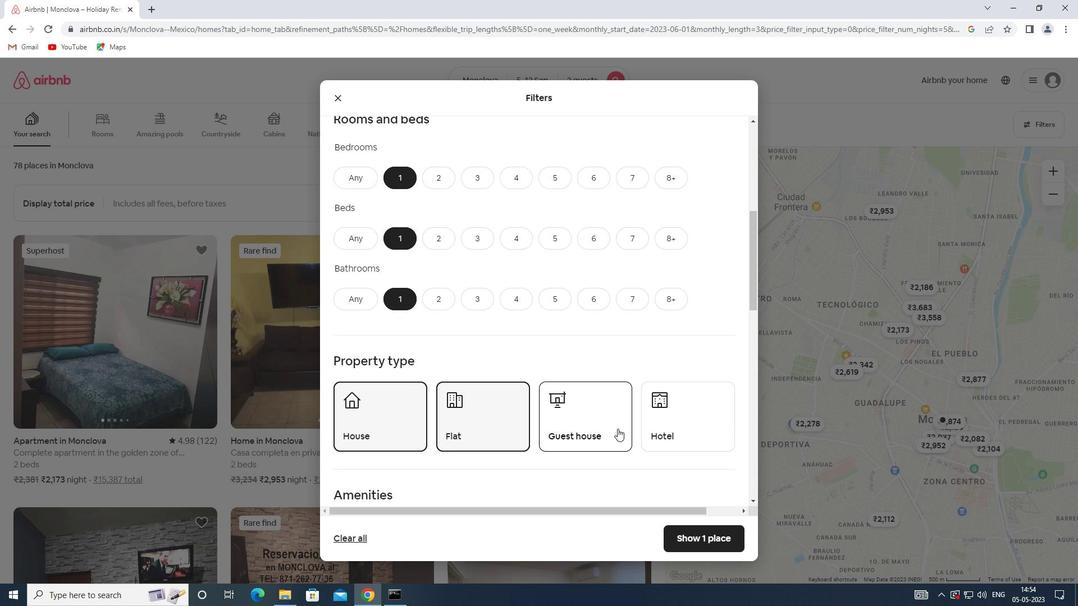 
Action: Mouse moved to (691, 427)
Screenshot: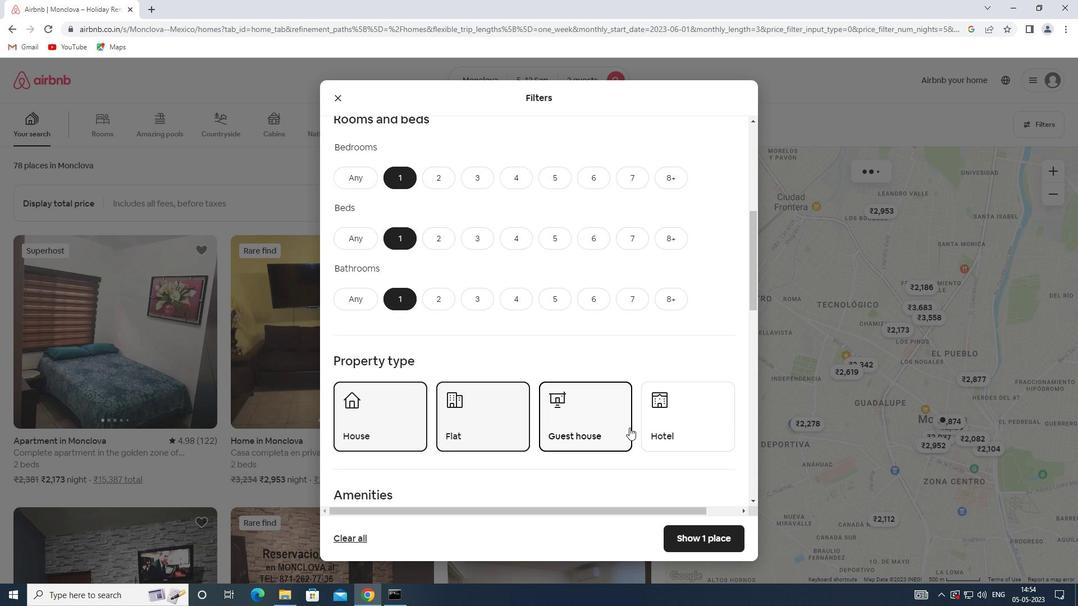 
Action: Mouse pressed left at (691, 427)
Screenshot: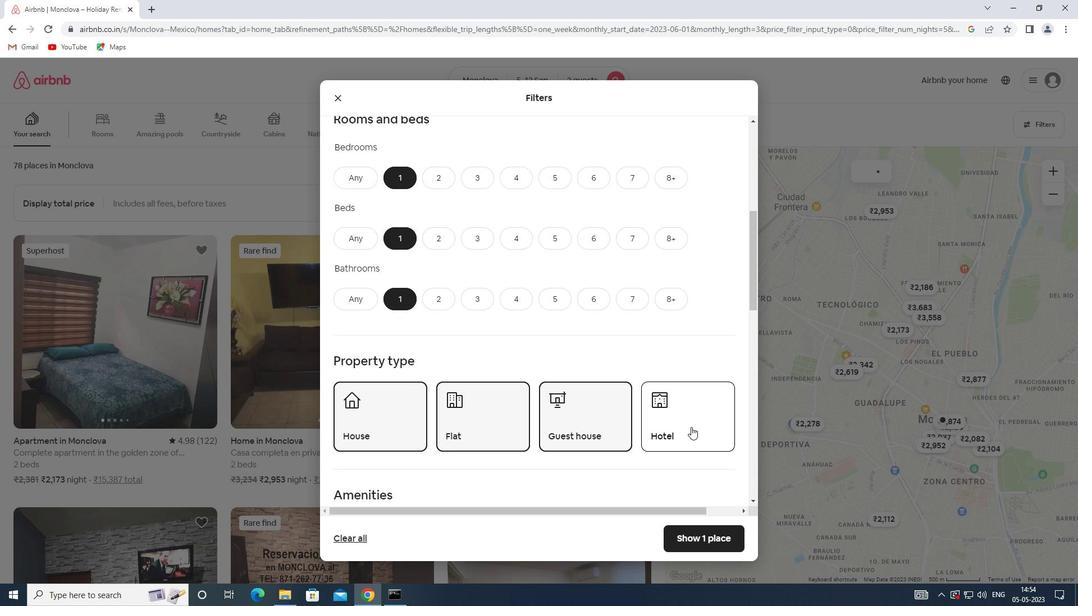 
Action: Mouse moved to (678, 399)
Screenshot: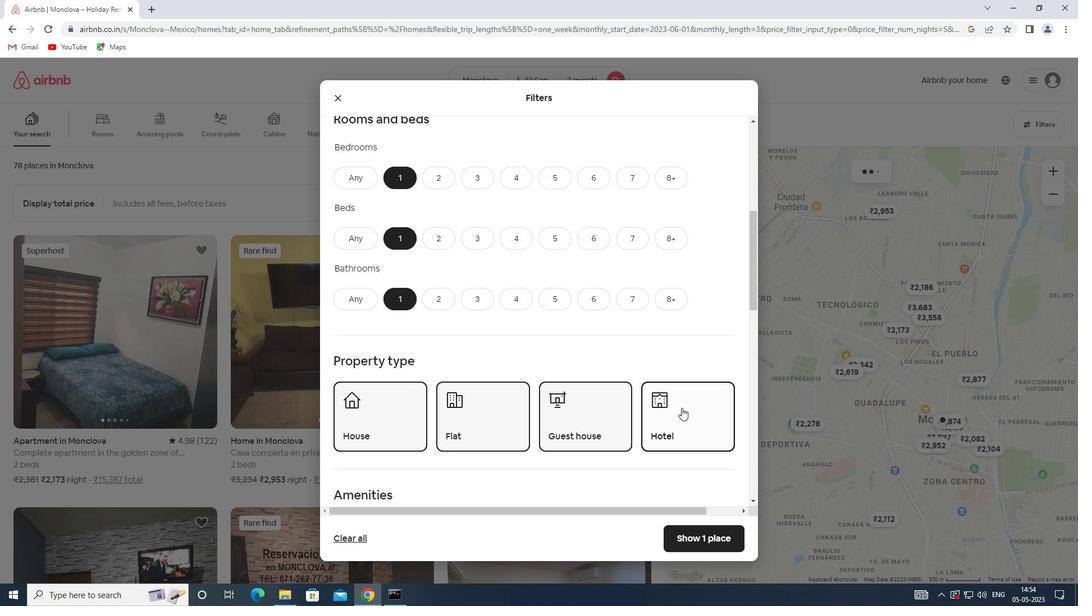 
Action: Mouse scrolled (678, 398) with delta (0, 0)
Screenshot: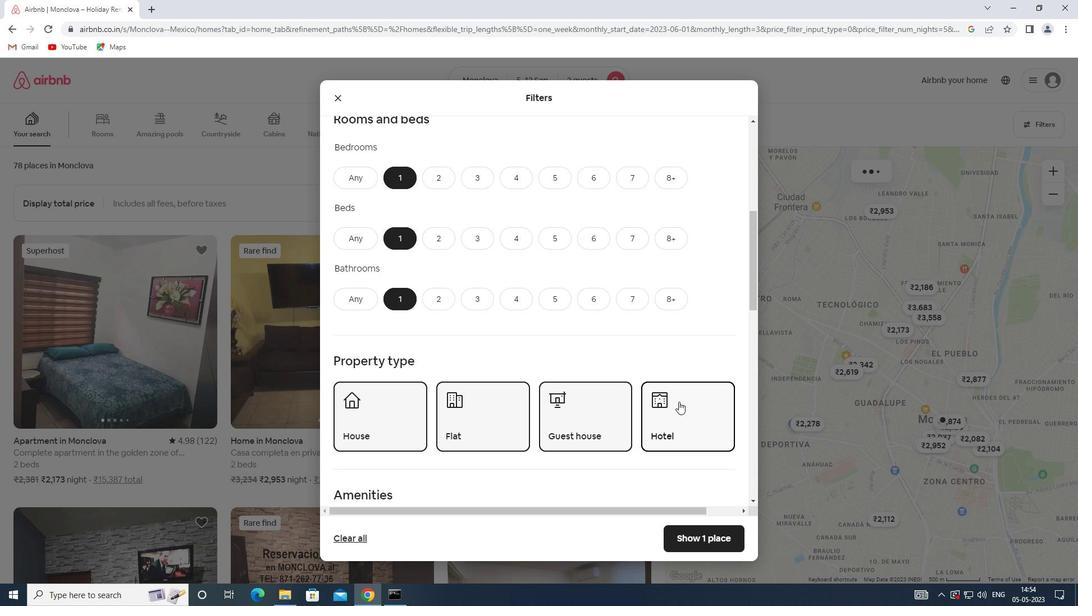 
Action: Mouse scrolled (678, 398) with delta (0, 0)
Screenshot: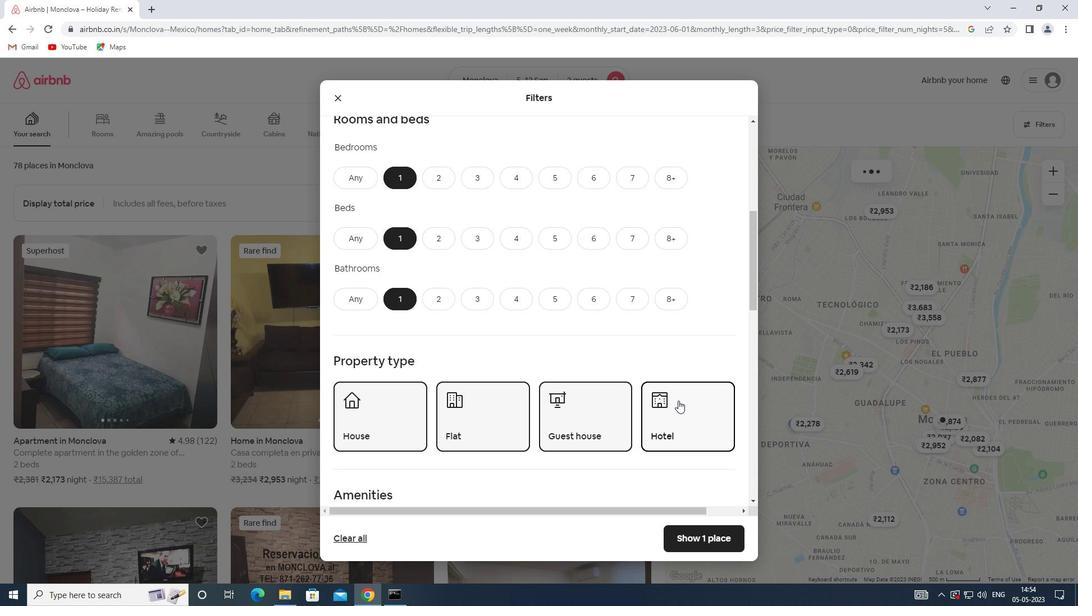 
Action: Mouse scrolled (678, 398) with delta (0, 0)
Screenshot: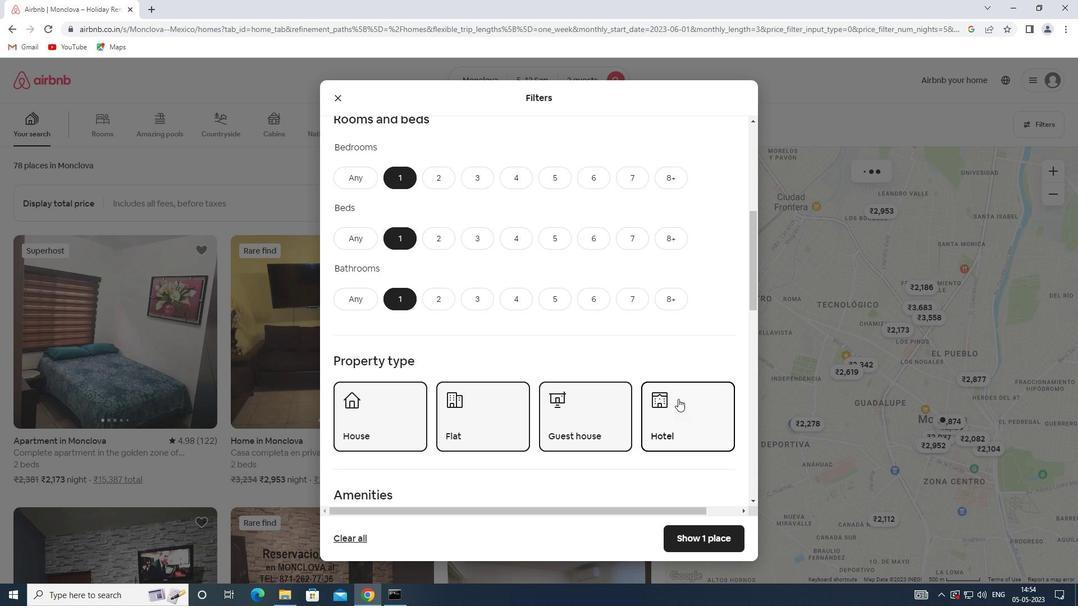 
Action: Mouse scrolled (678, 398) with delta (0, 0)
Screenshot: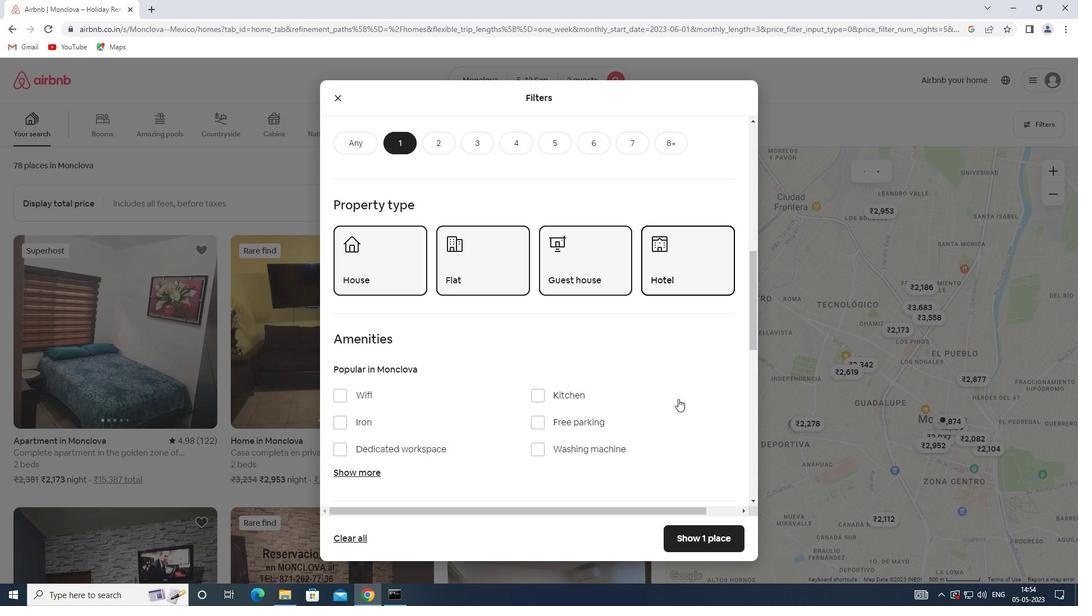 
Action: Mouse scrolled (678, 398) with delta (0, 0)
Screenshot: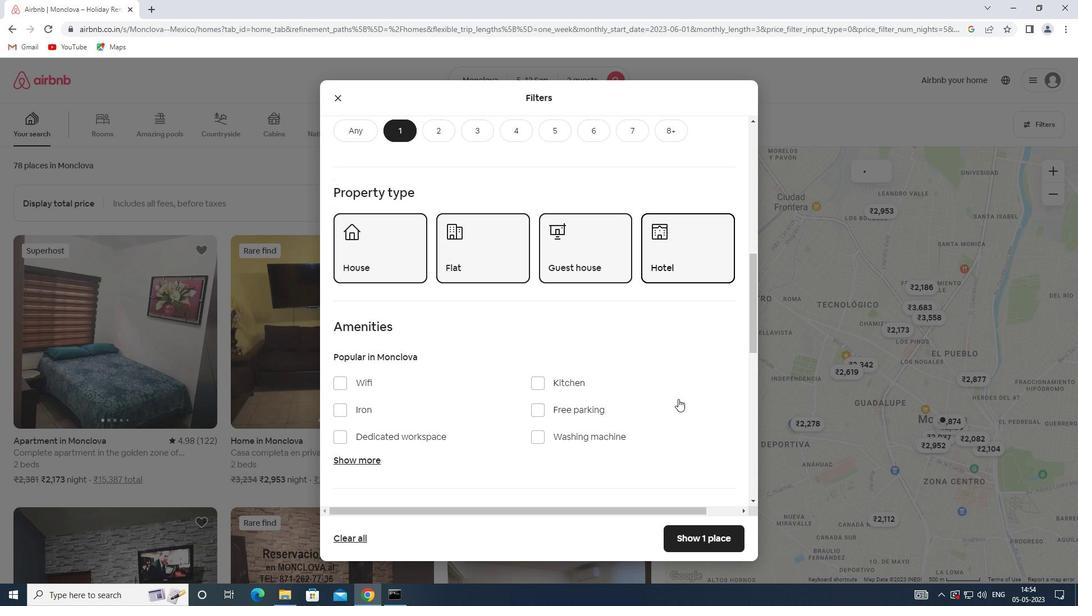 
Action: Mouse scrolled (678, 398) with delta (0, 0)
Screenshot: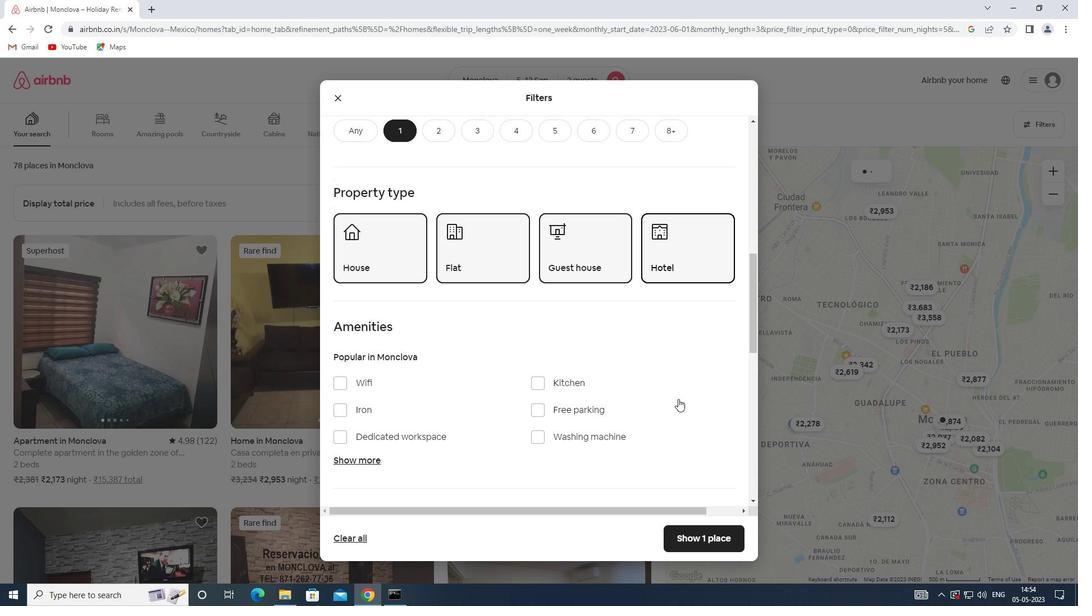 
Action: Mouse scrolled (678, 398) with delta (0, 0)
Screenshot: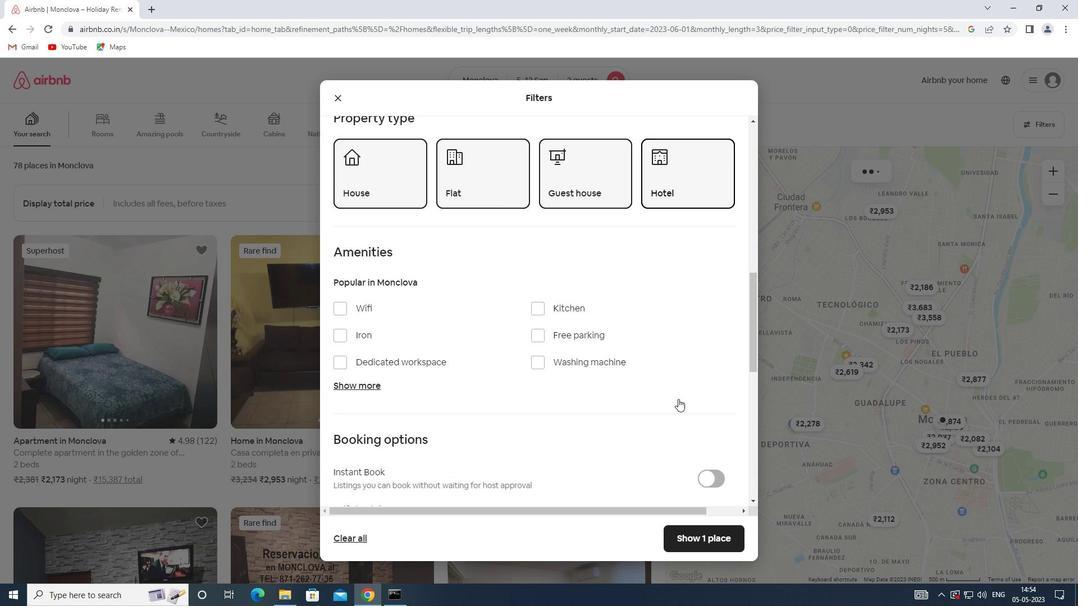
Action: Mouse moved to (714, 368)
Screenshot: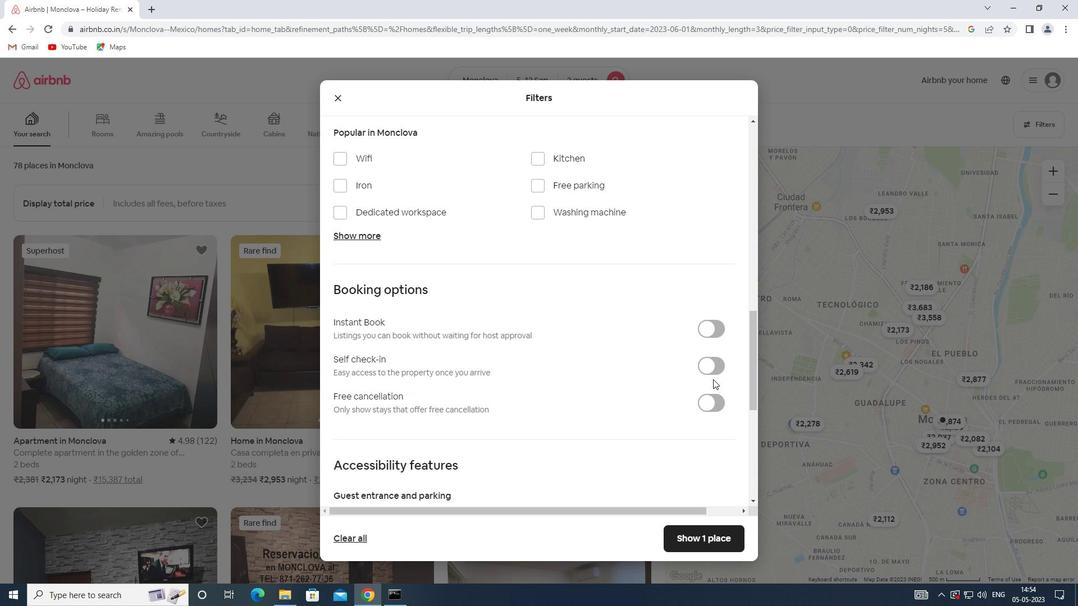 
Action: Mouse pressed left at (714, 368)
Screenshot: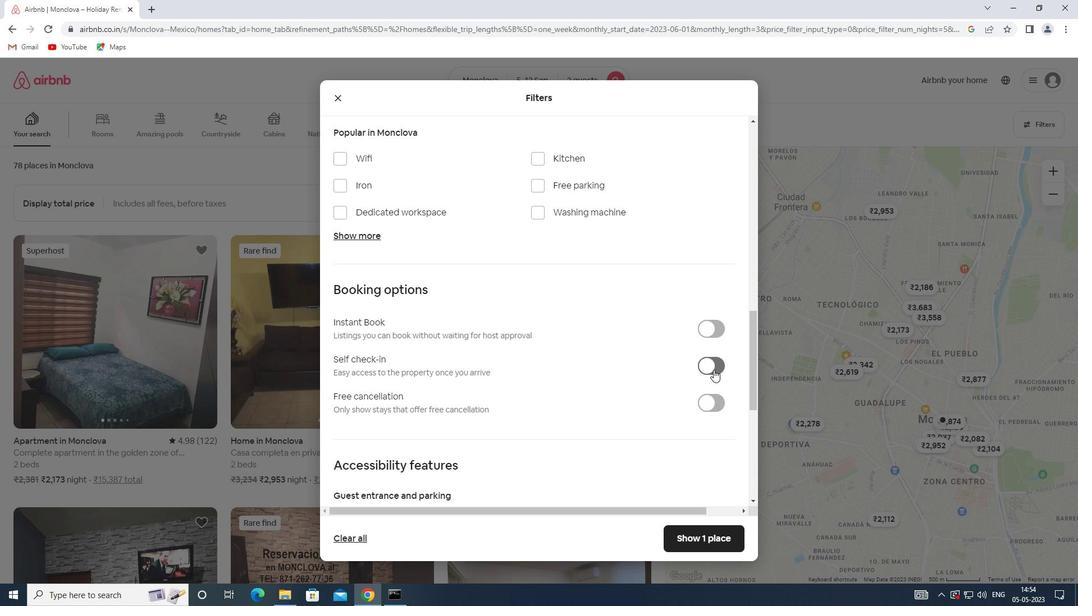 
Action: Mouse moved to (425, 405)
Screenshot: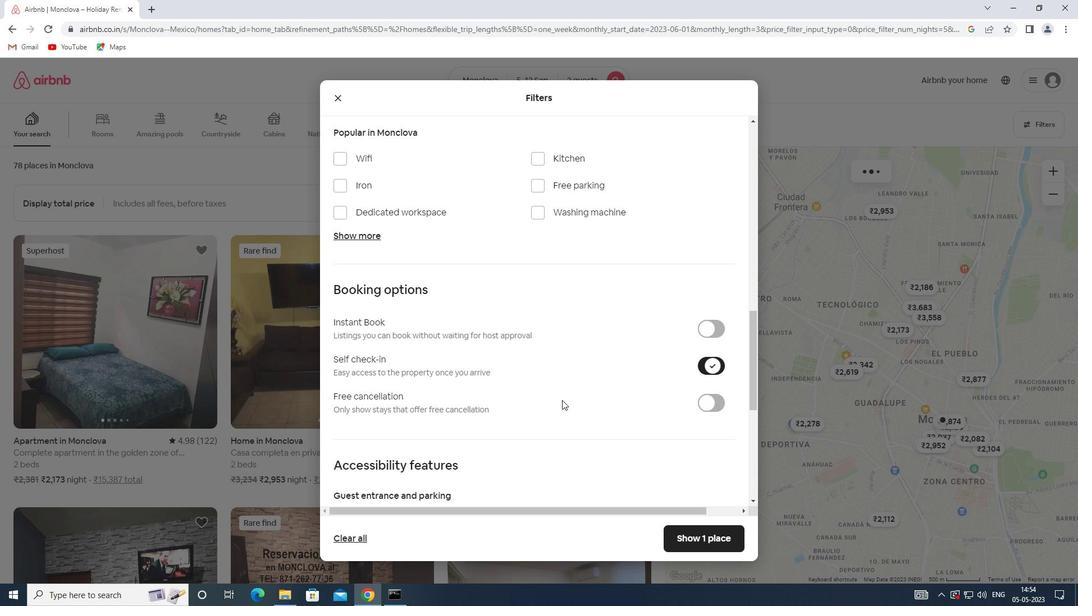 
Action: Mouse scrolled (425, 405) with delta (0, 0)
Screenshot: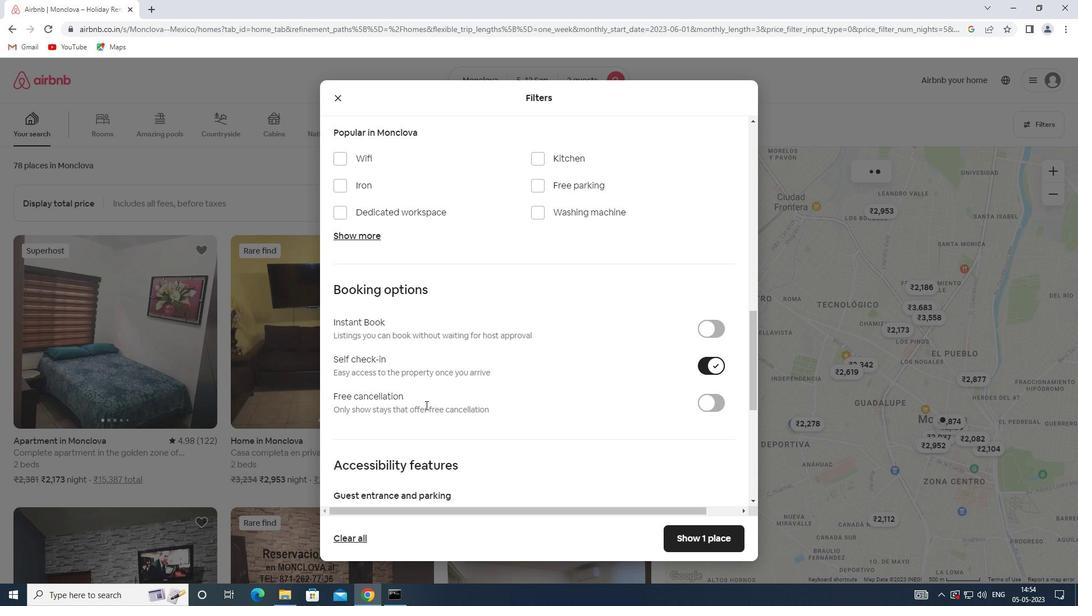 
Action: Mouse scrolled (425, 405) with delta (0, 0)
Screenshot: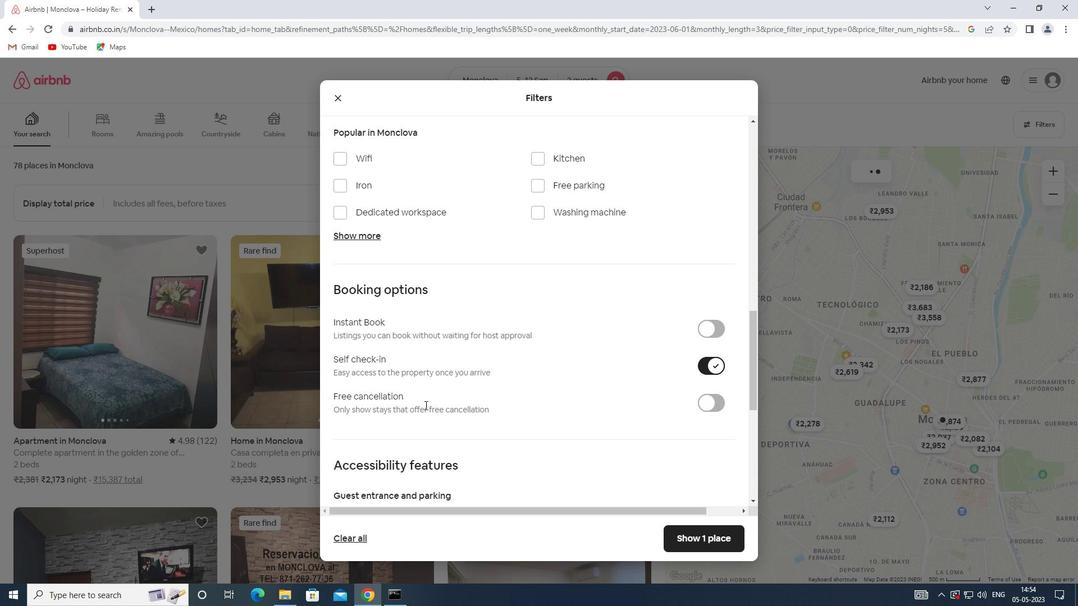
Action: Mouse scrolled (425, 405) with delta (0, 0)
Screenshot: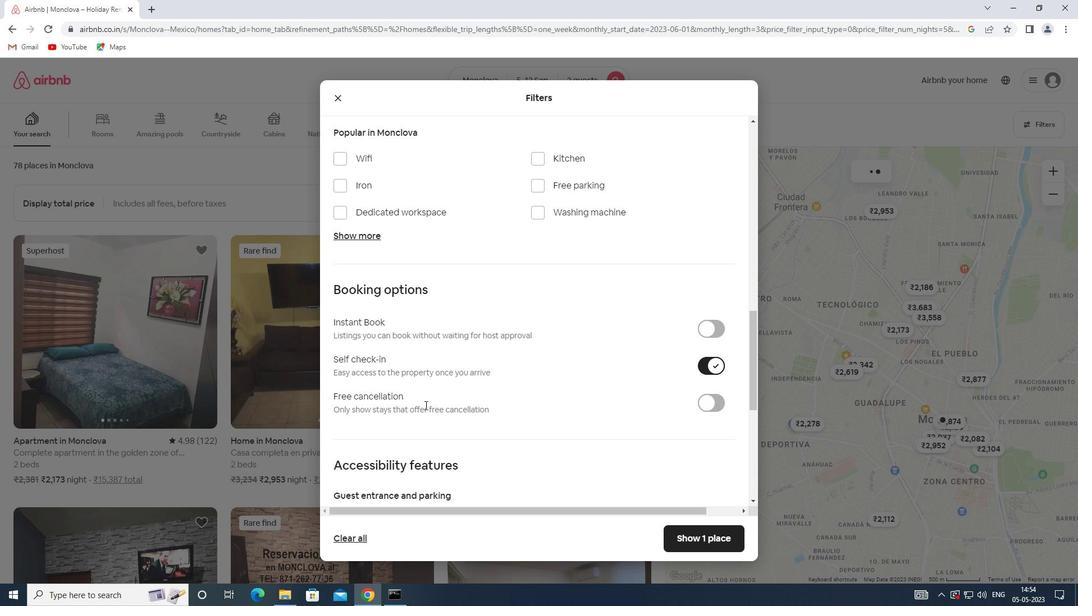 
Action: Mouse moved to (419, 400)
Screenshot: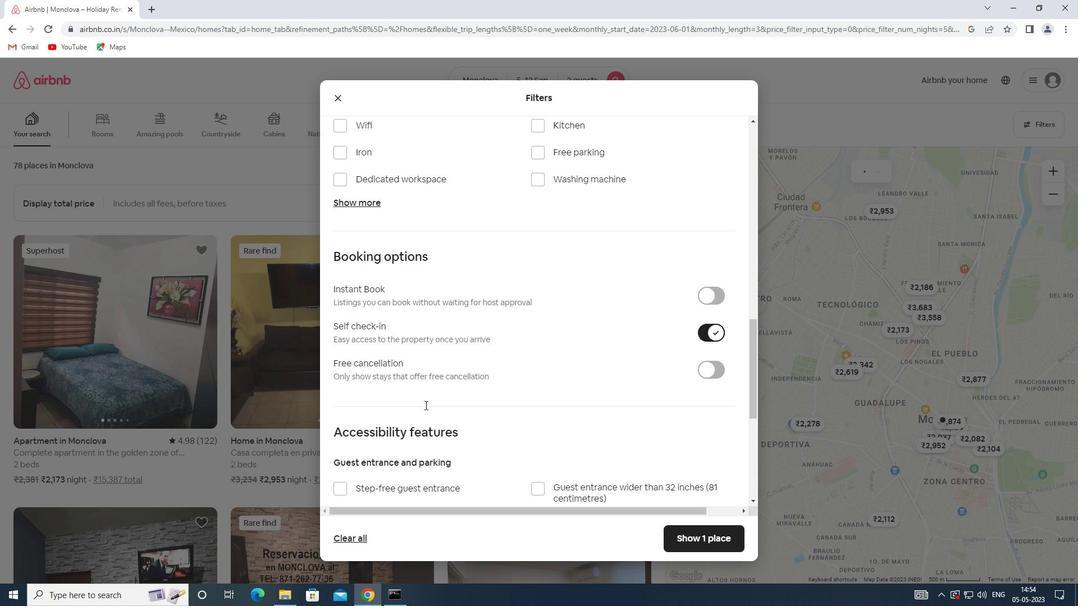 
Action: Mouse scrolled (419, 399) with delta (0, 0)
Screenshot: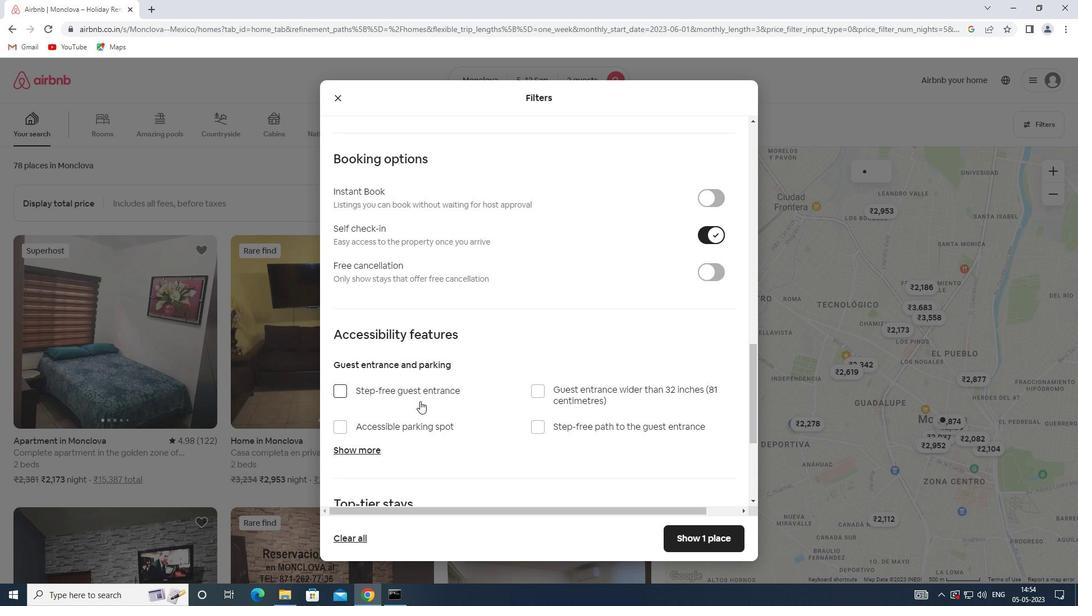 
Action: Mouse scrolled (419, 399) with delta (0, 0)
Screenshot: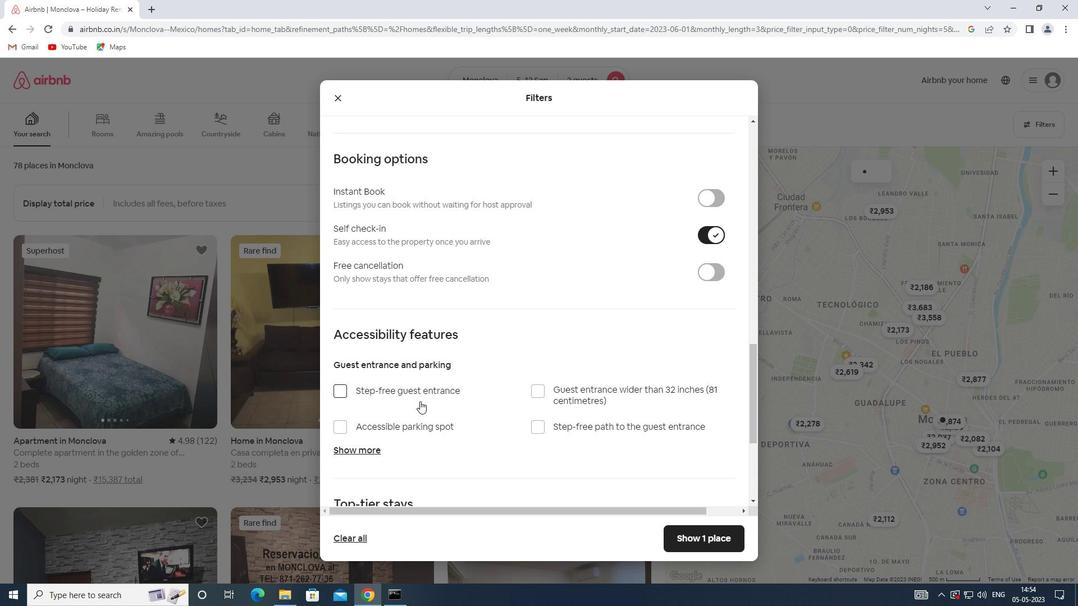 
Action: Mouse scrolled (419, 399) with delta (0, 0)
Screenshot: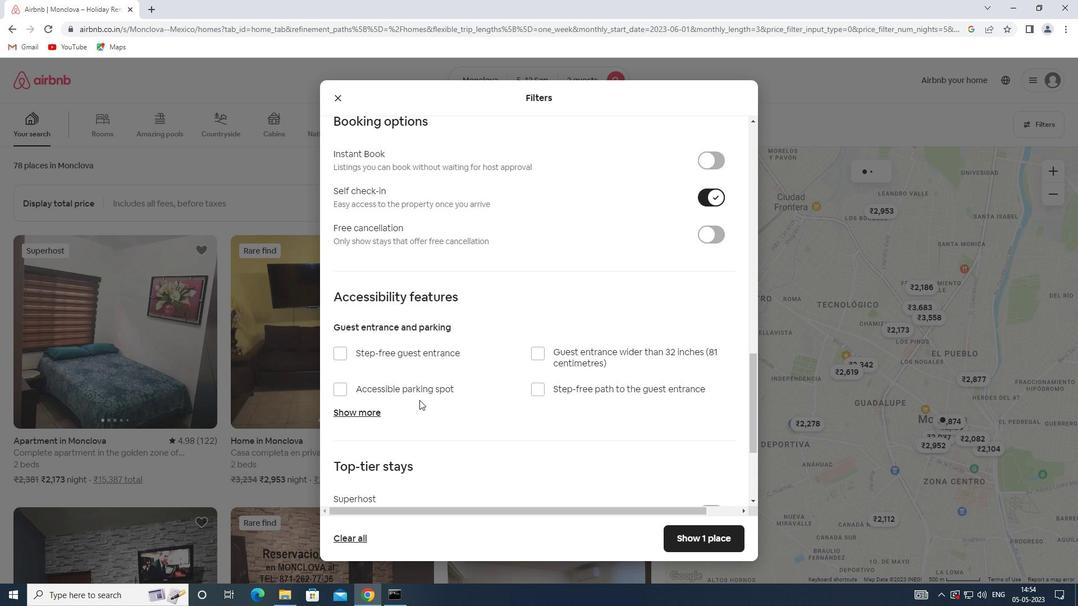 
Action: Mouse moved to (362, 449)
Screenshot: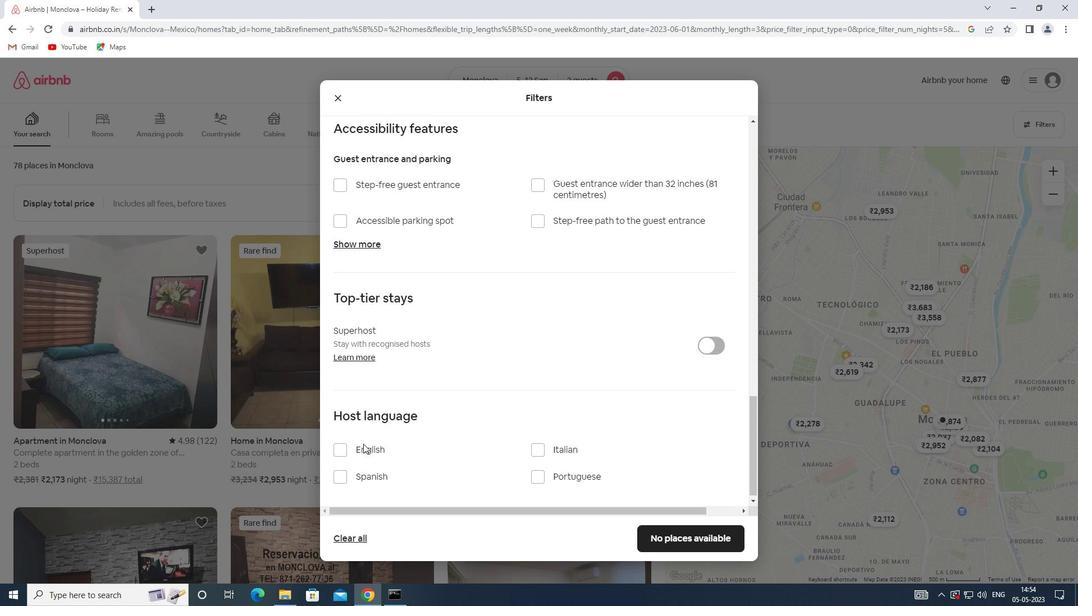 
Action: Mouse pressed left at (362, 449)
Screenshot: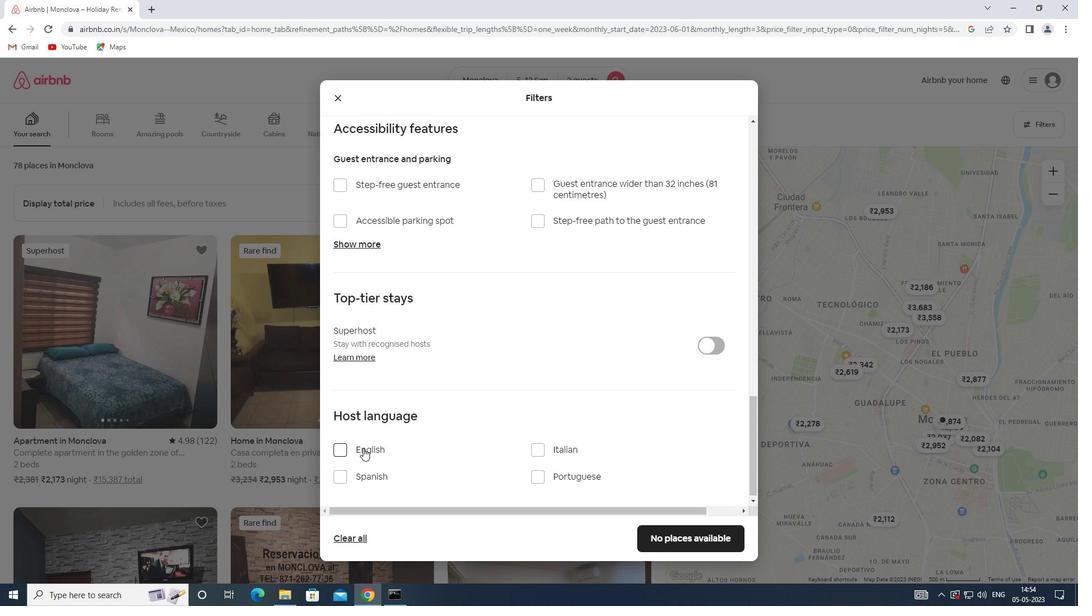 
Action: Mouse moved to (691, 544)
Screenshot: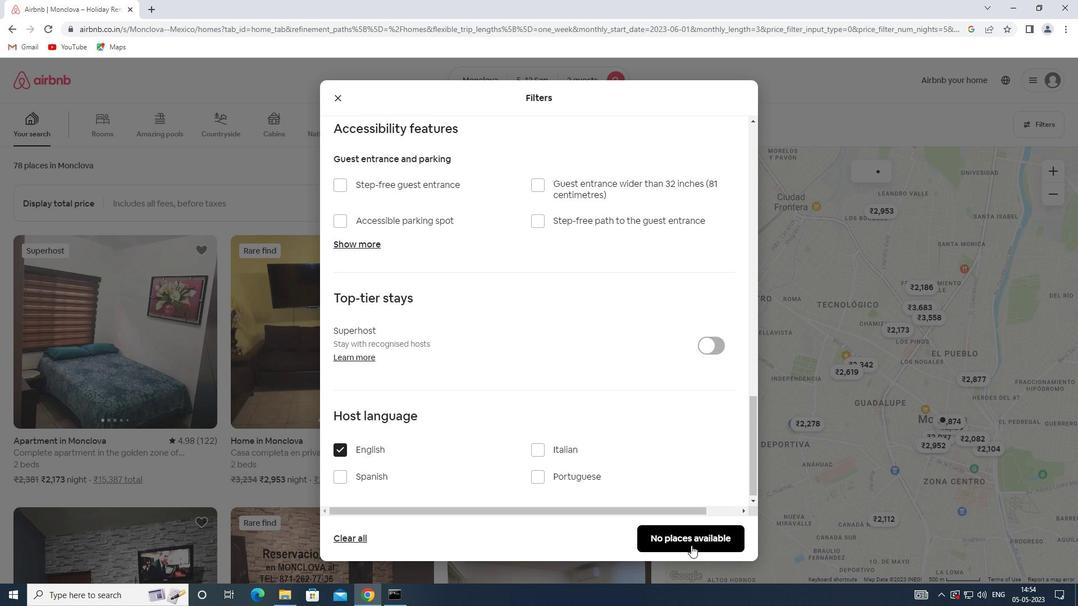 
Action: Mouse pressed left at (691, 544)
Screenshot: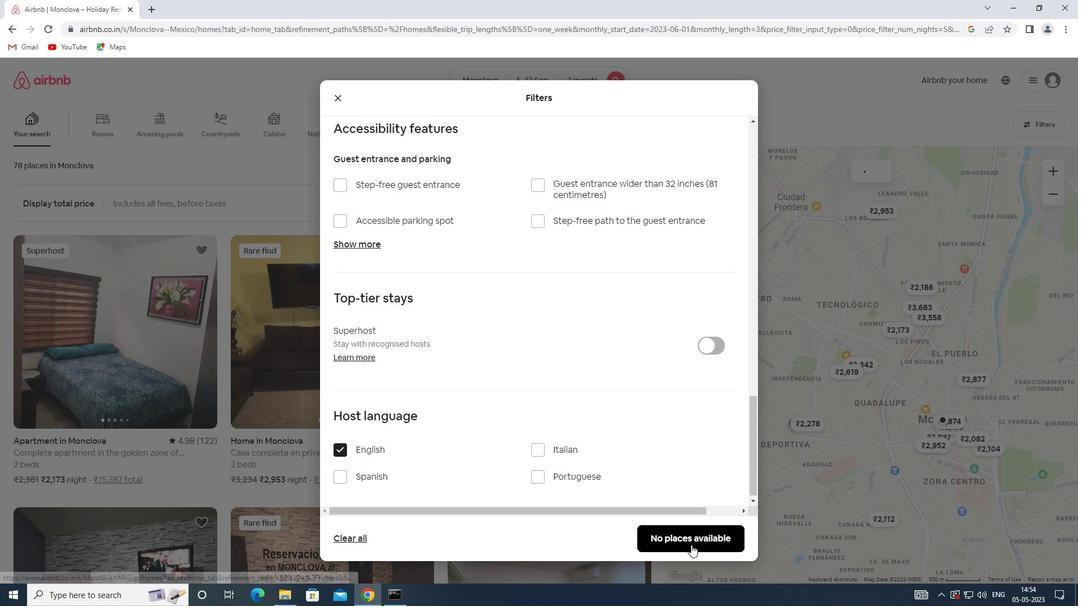 
